 Task: Create a due date automation trigger when advanced on, on the tuesday after a card is due add content with a name not starting with resume at 11:00 AM.
Action: Mouse moved to (1114, 347)
Screenshot: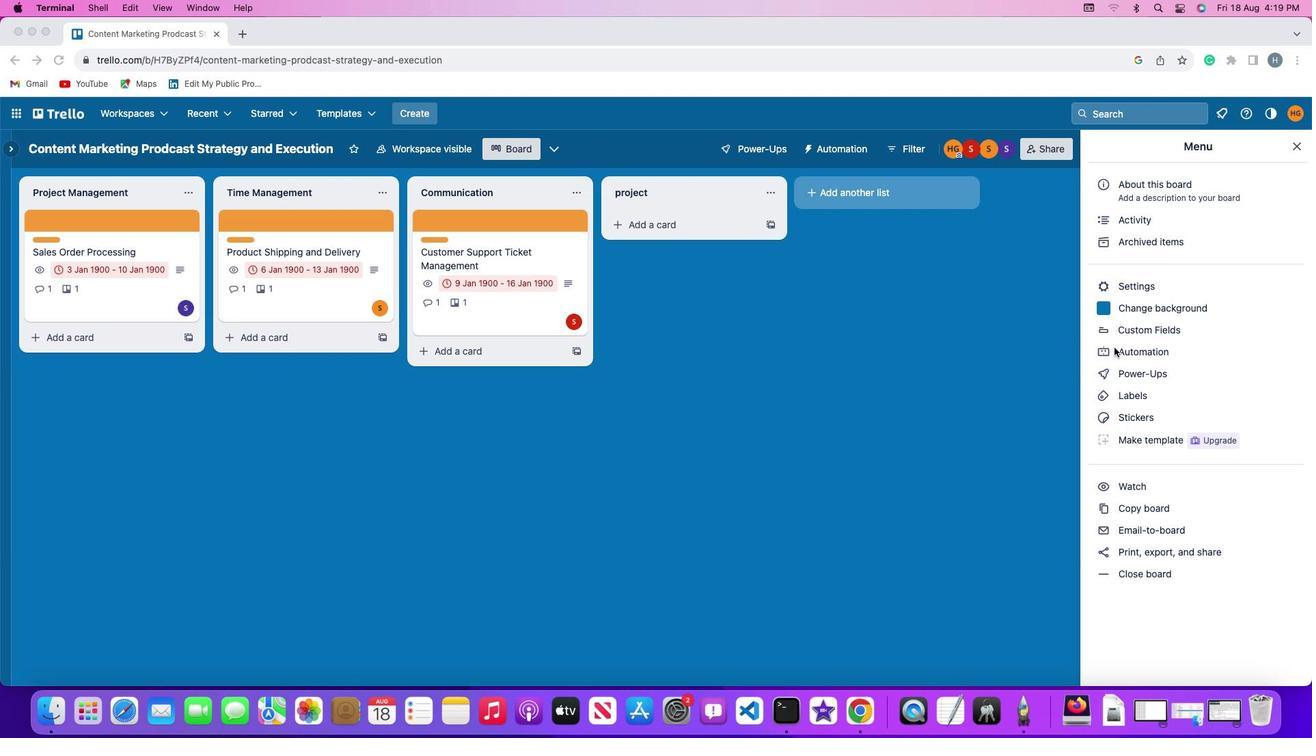 
Action: Mouse pressed left at (1114, 347)
Screenshot: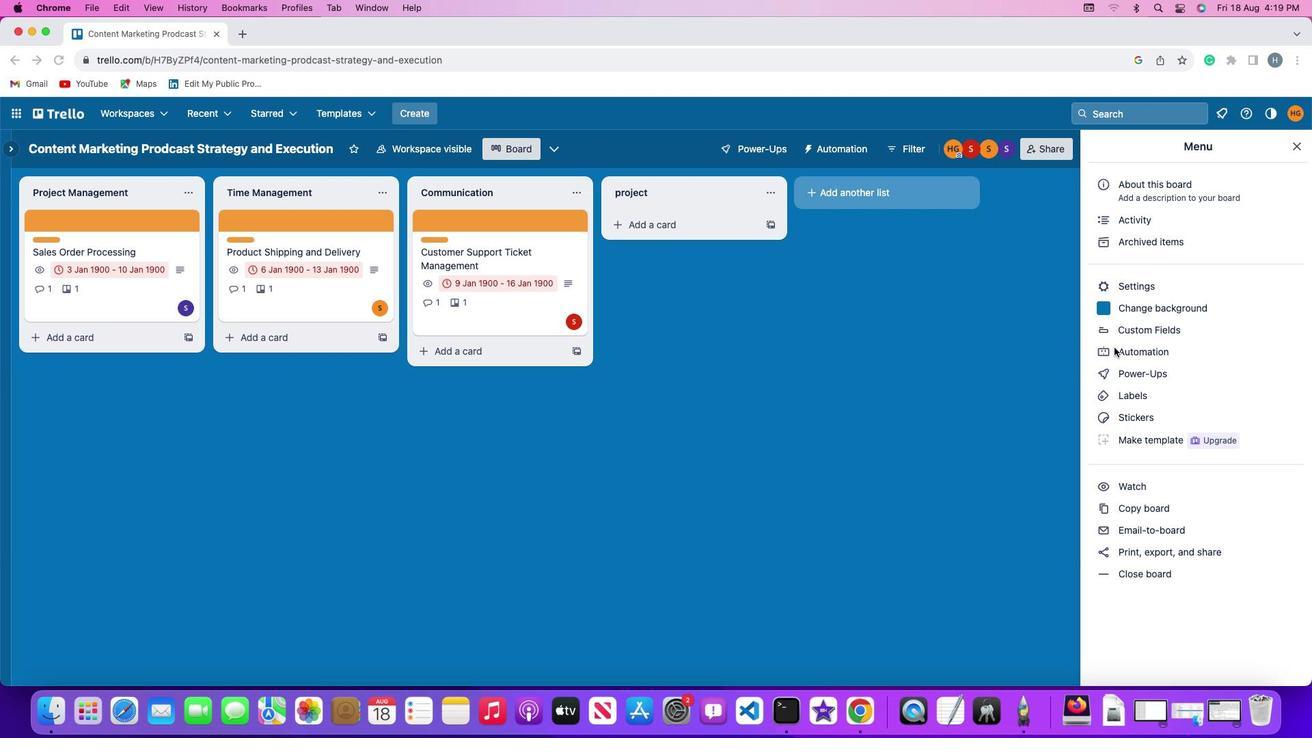 
Action: Mouse pressed left at (1114, 347)
Screenshot: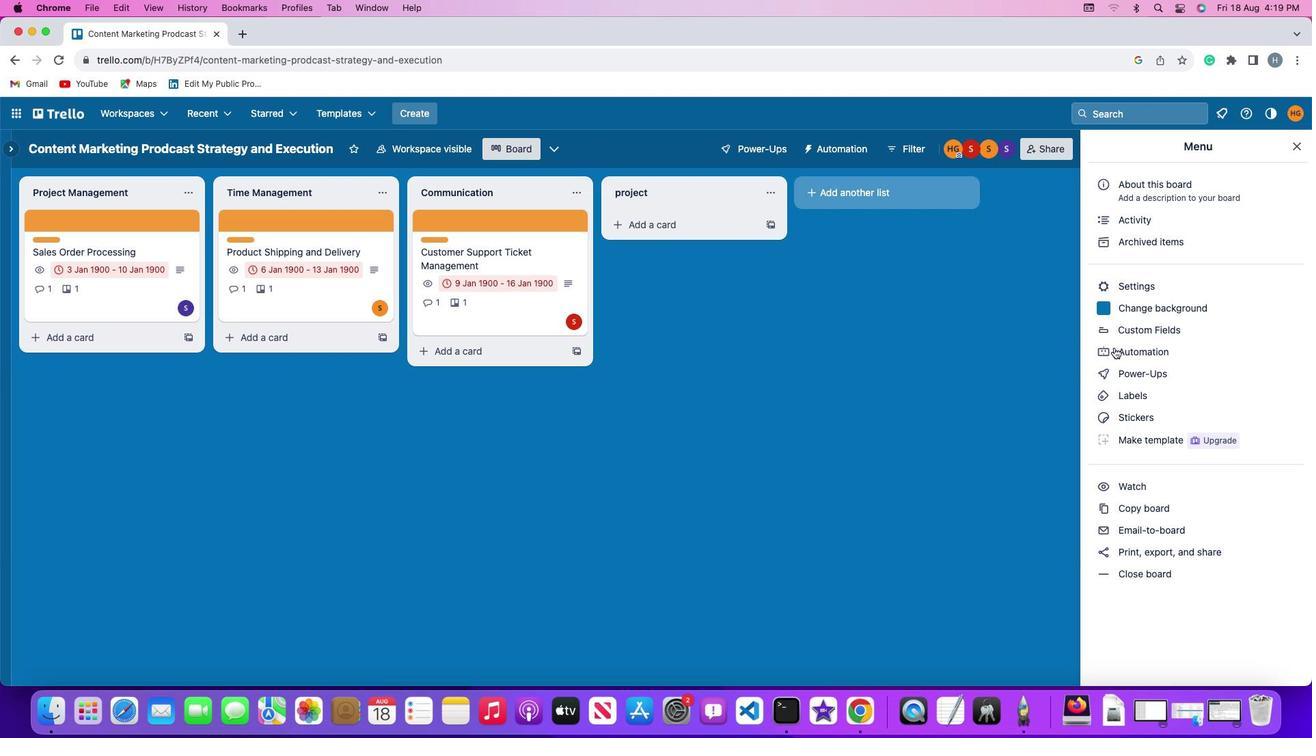 
Action: Mouse moved to (74, 315)
Screenshot: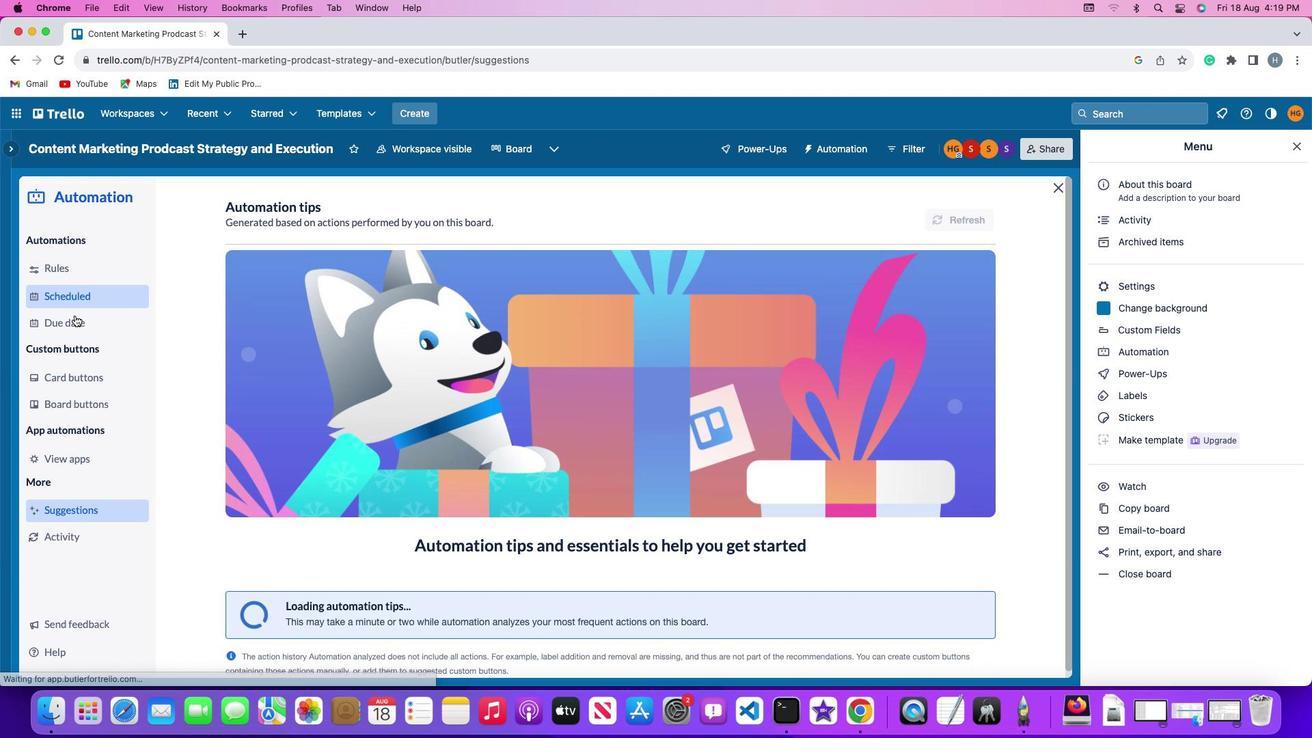 
Action: Mouse pressed left at (74, 315)
Screenshot: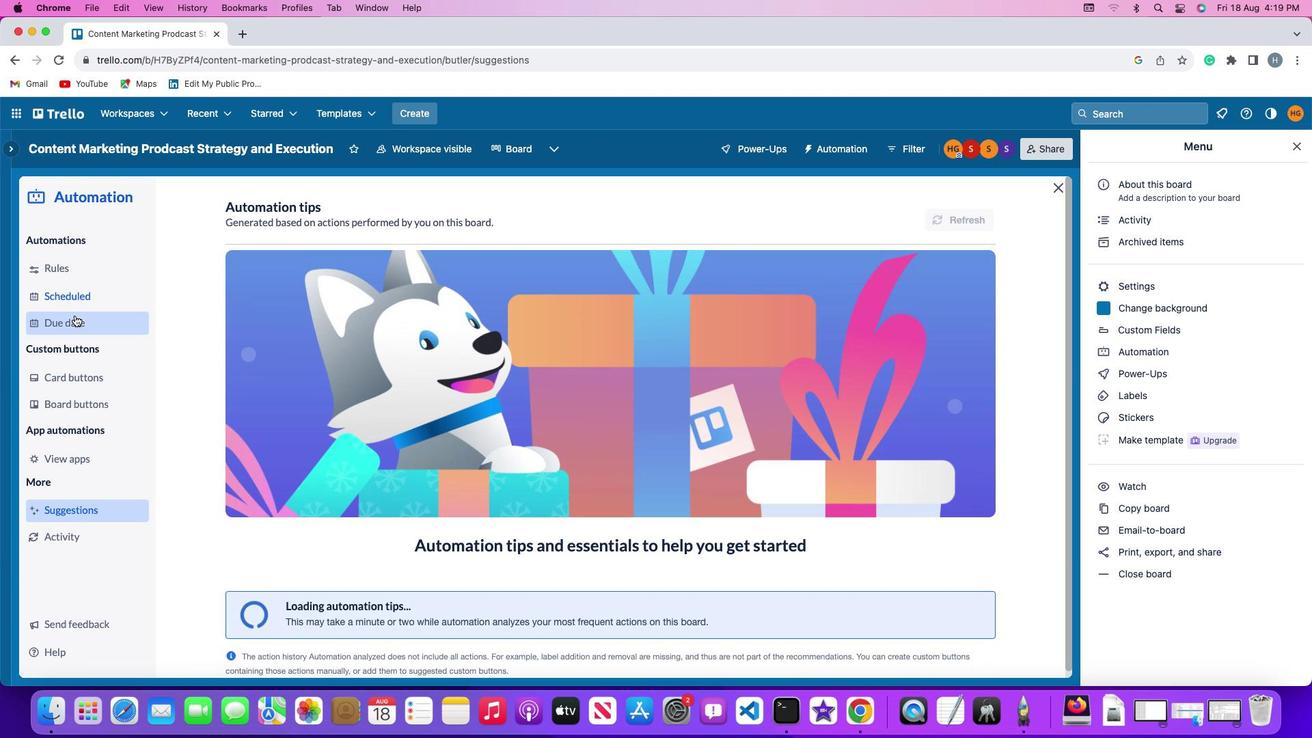 
Action: Mouse moved to (909, 206)
Screenshot: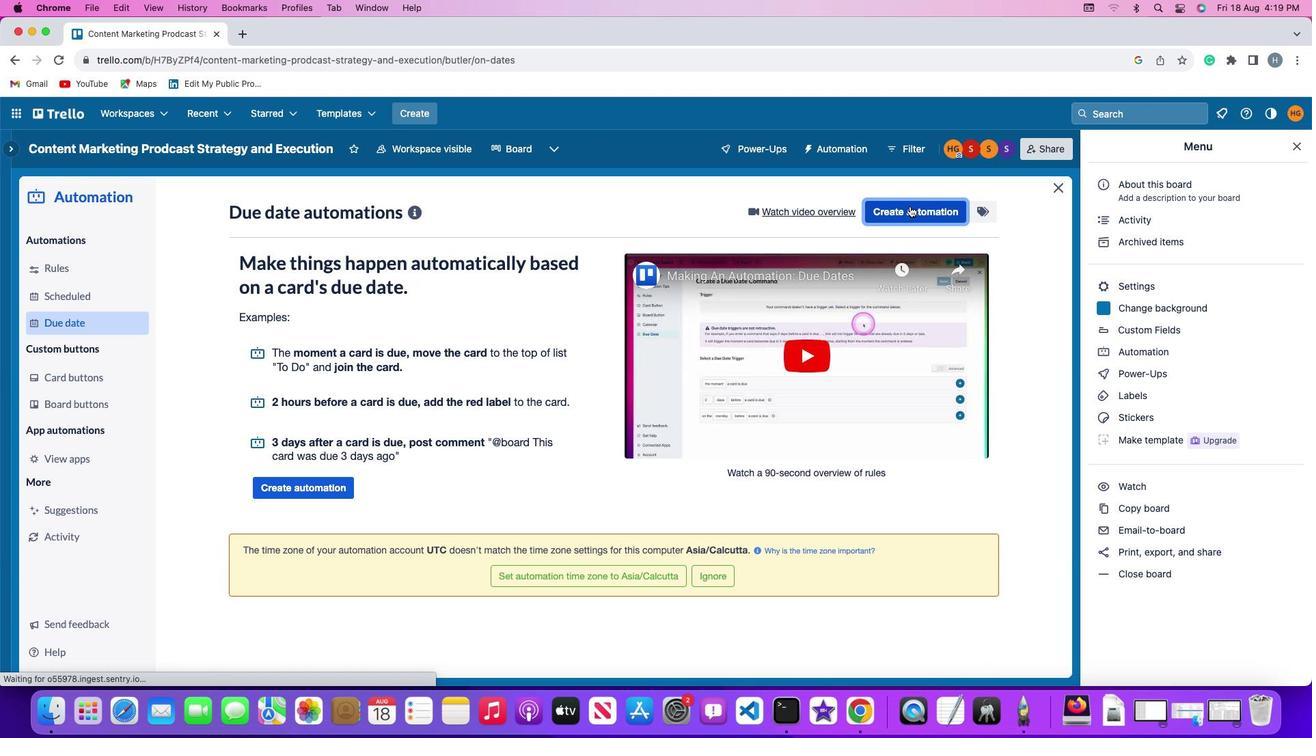 
Action: Mouse pressed left at (909, 206)
Screenshot: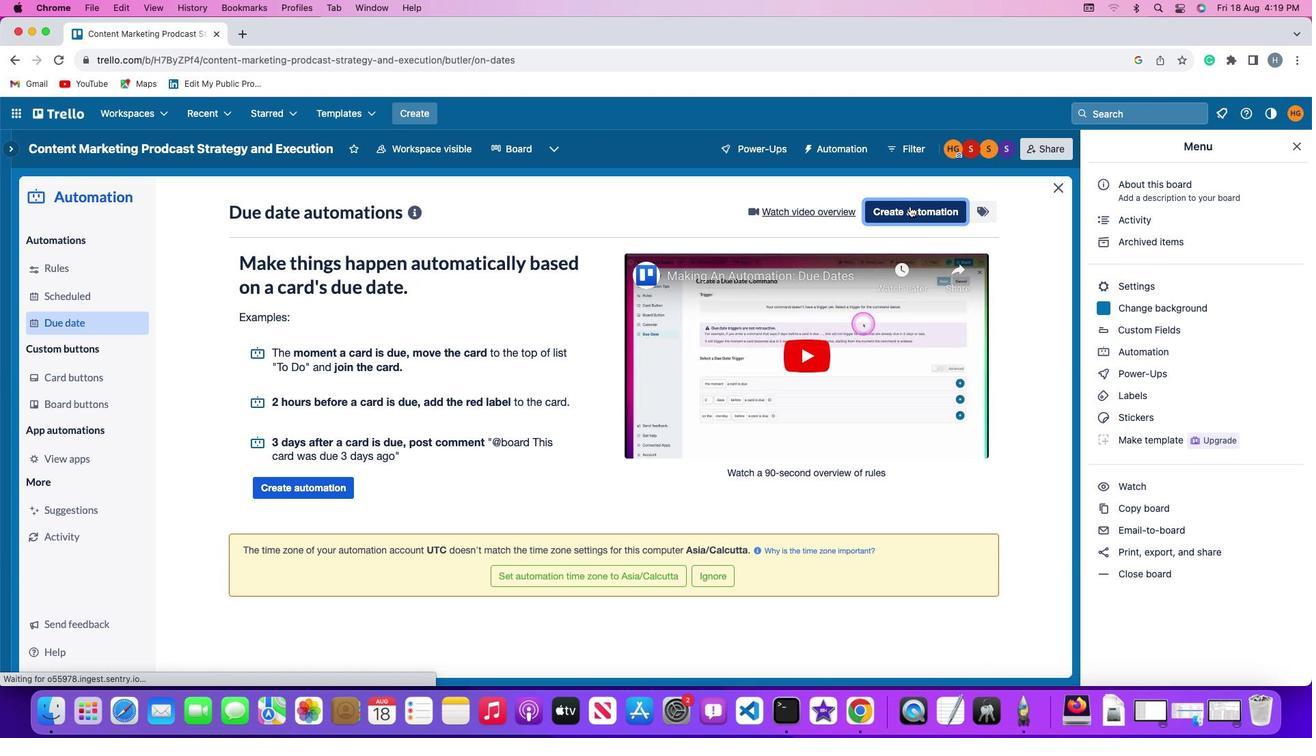 
Action: Mouse moved to (256, 345)
Screenshot: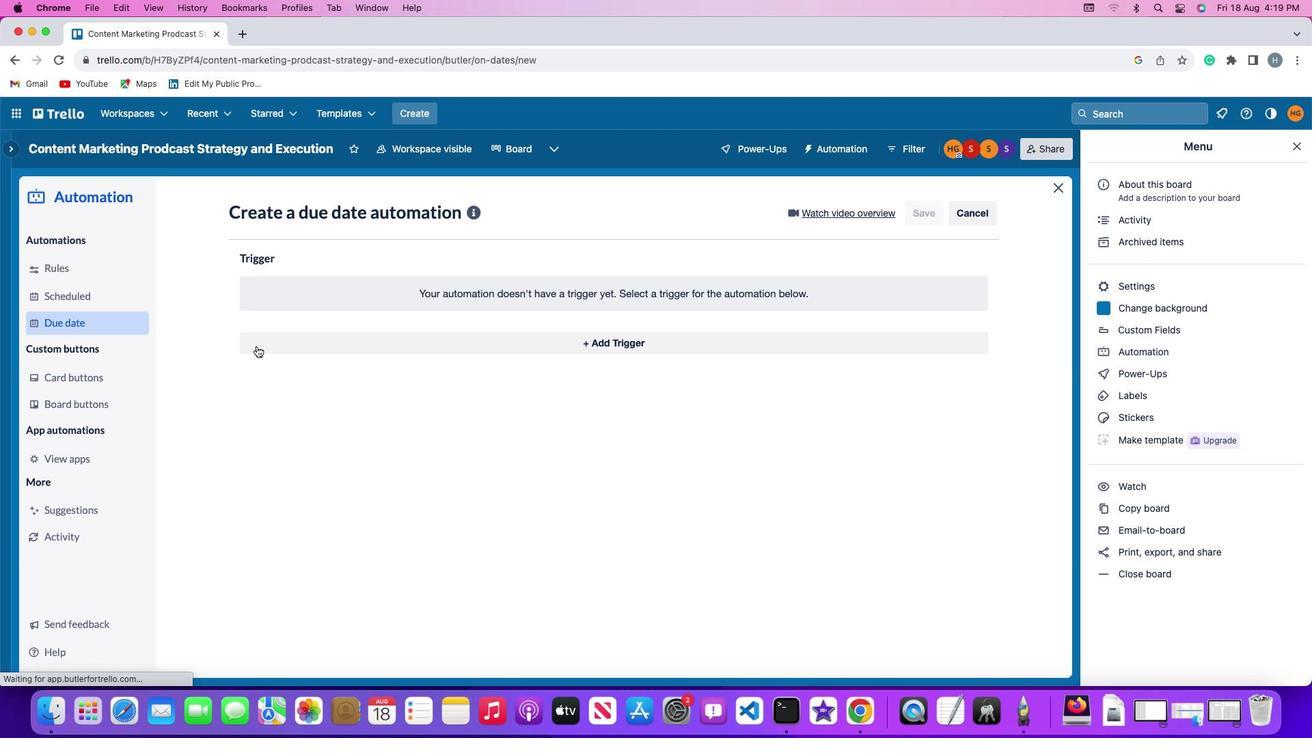 
Action: Mouse pressed left at (256, 345)
Screenshot: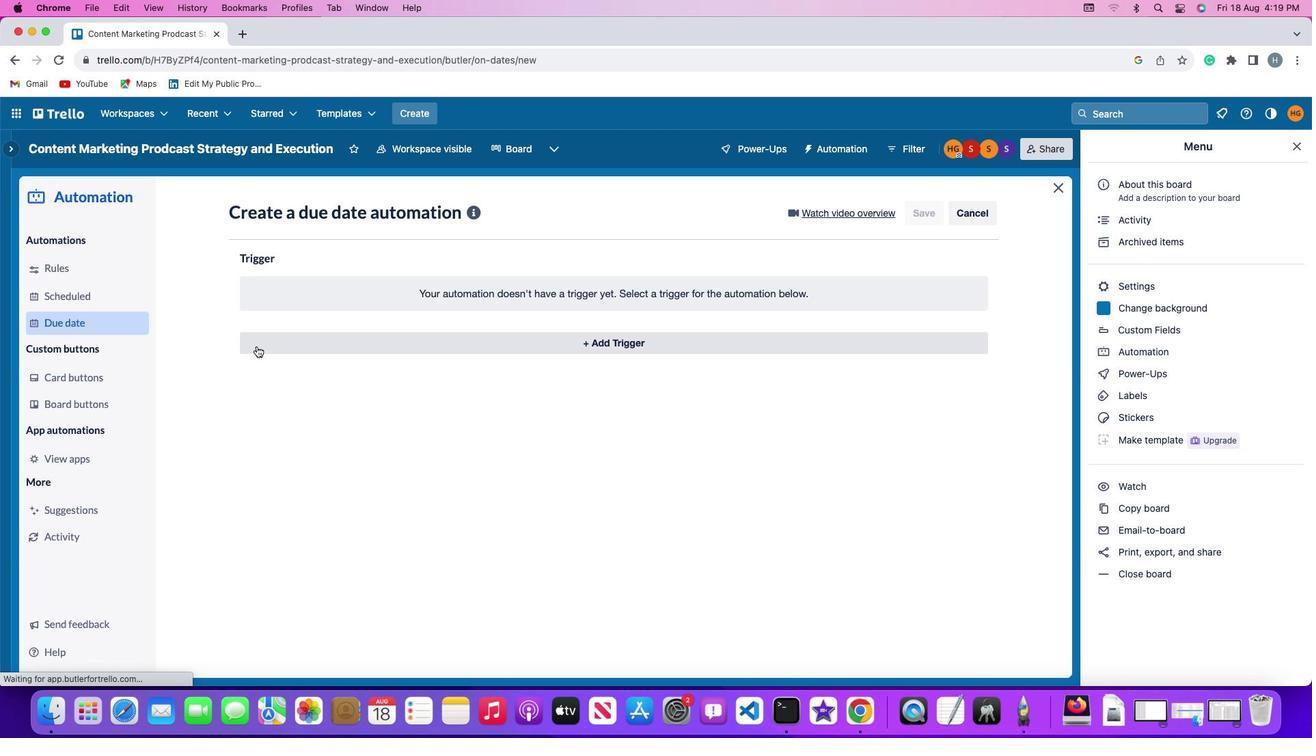
Action: Mouse moved to (311, 596)
Screenshot: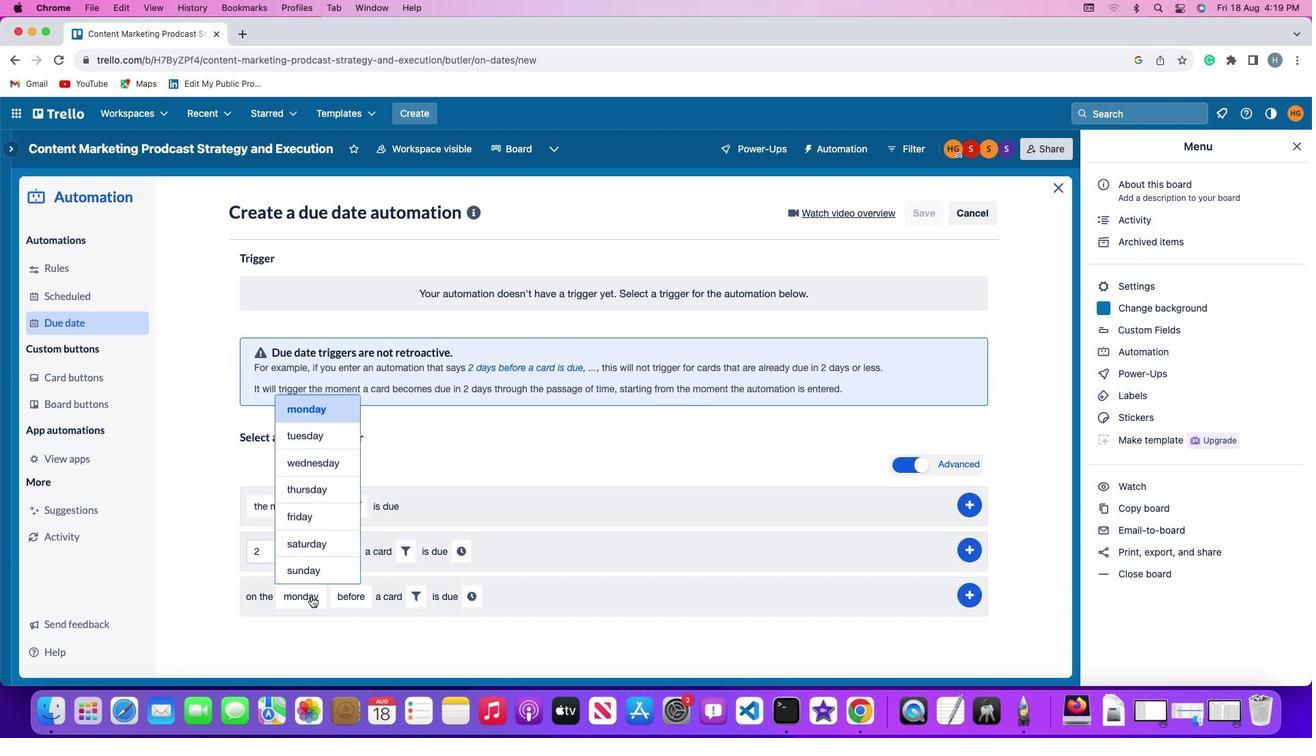 
Action: Mouse pressed left at (311, 596)
Screenshot: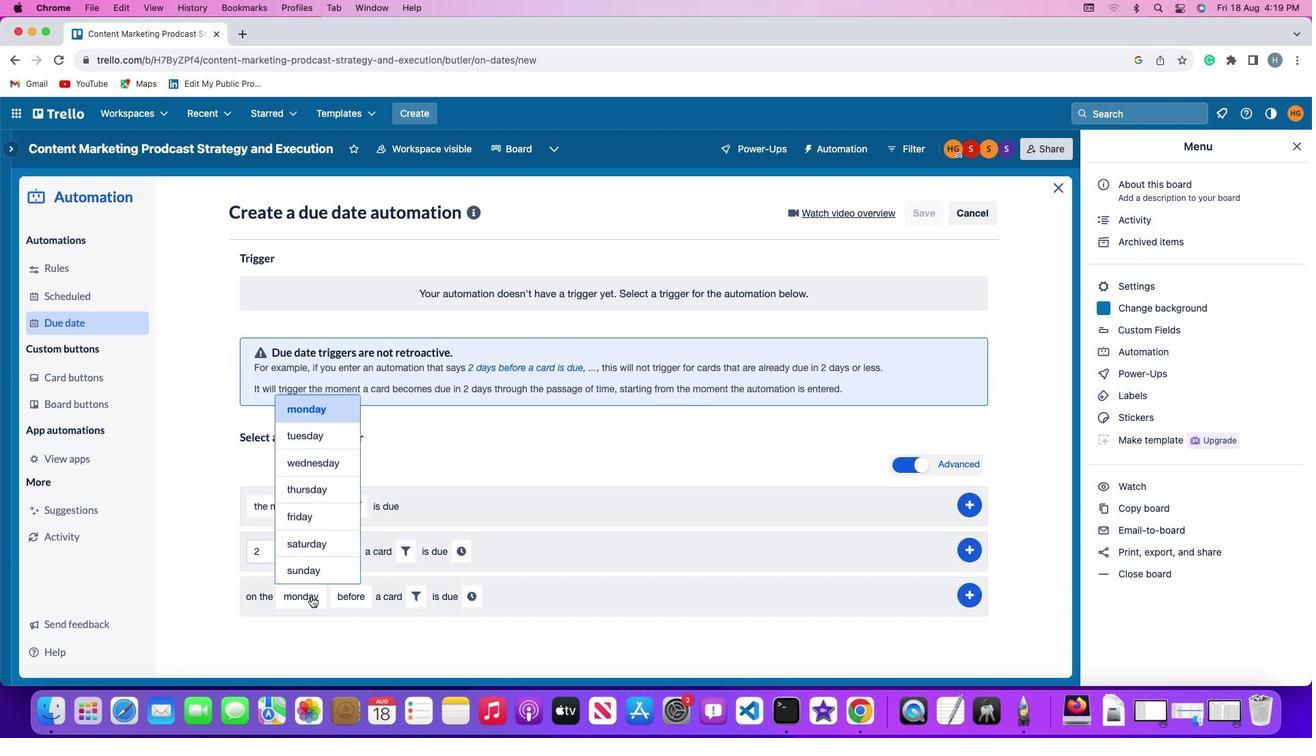 
Action: Mouse moved to (320, 434)
Screenshot: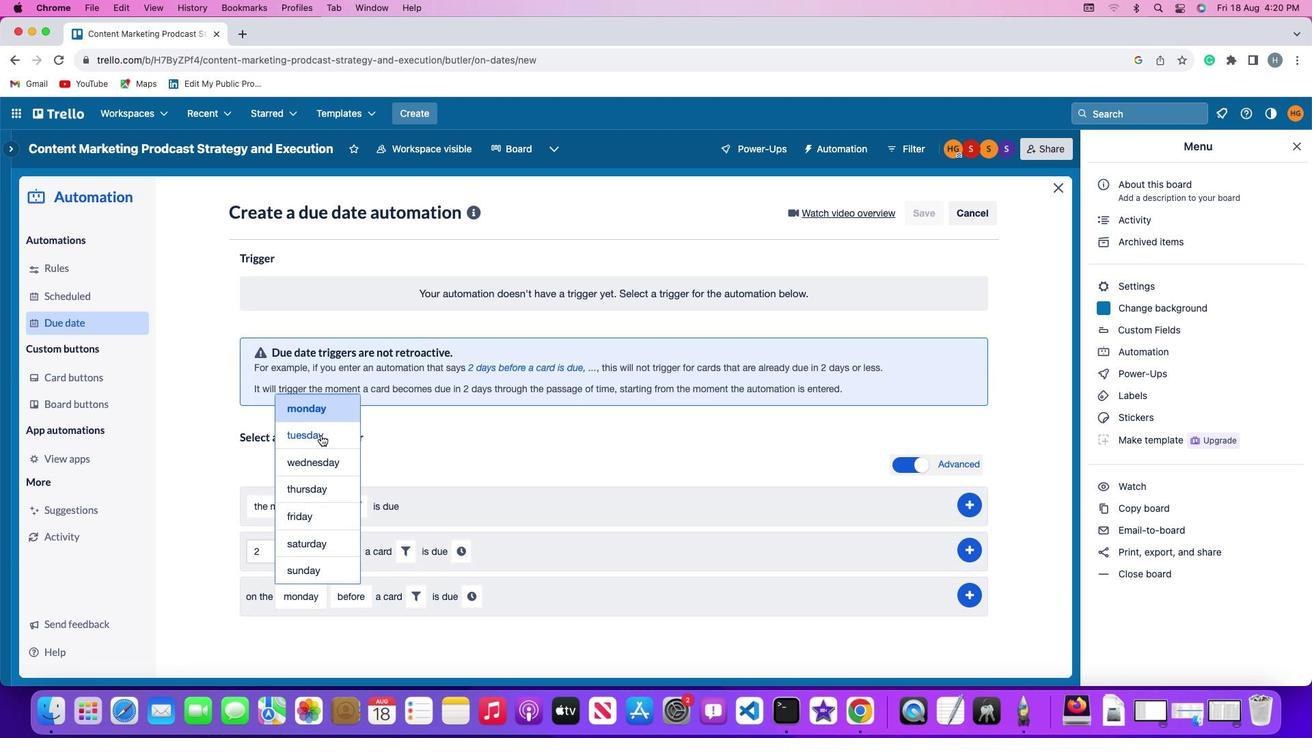 
Action: Mouse pressed left at (320, 434)
Screenshot: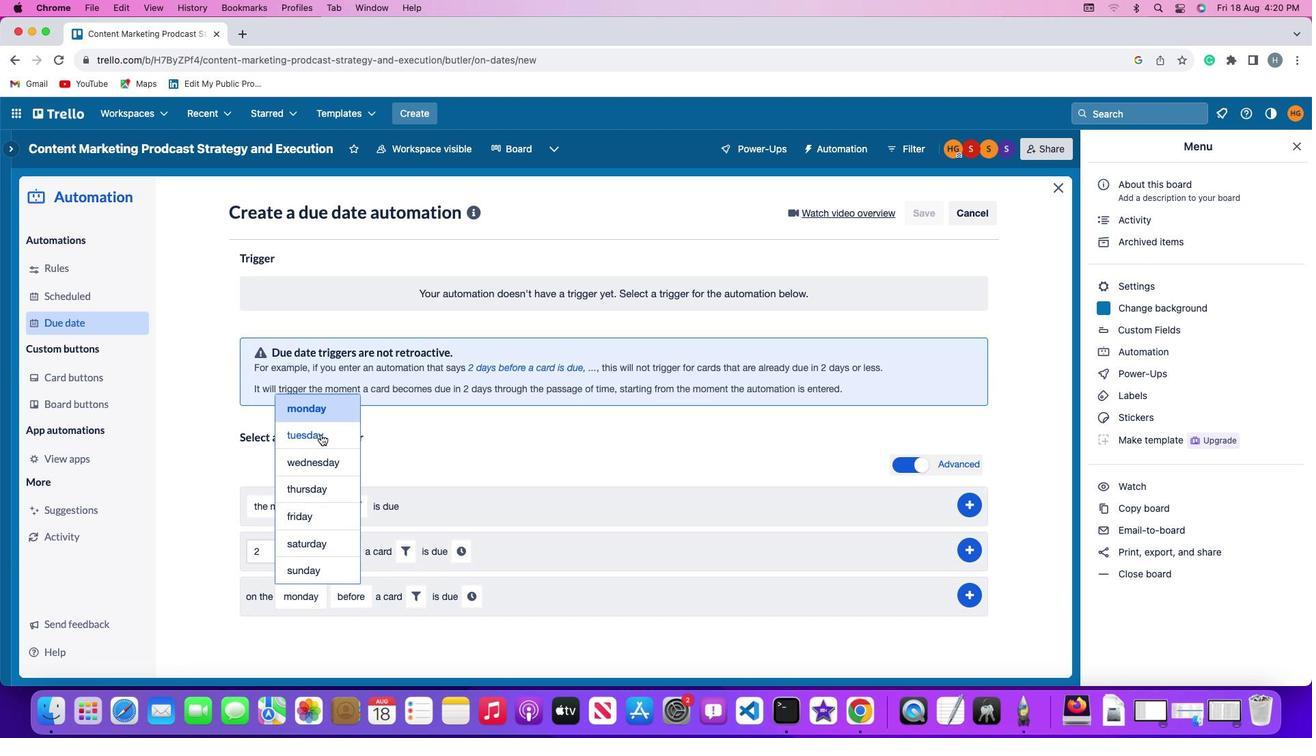 
Action: Mouse moved to (348, 592)
Screenshot: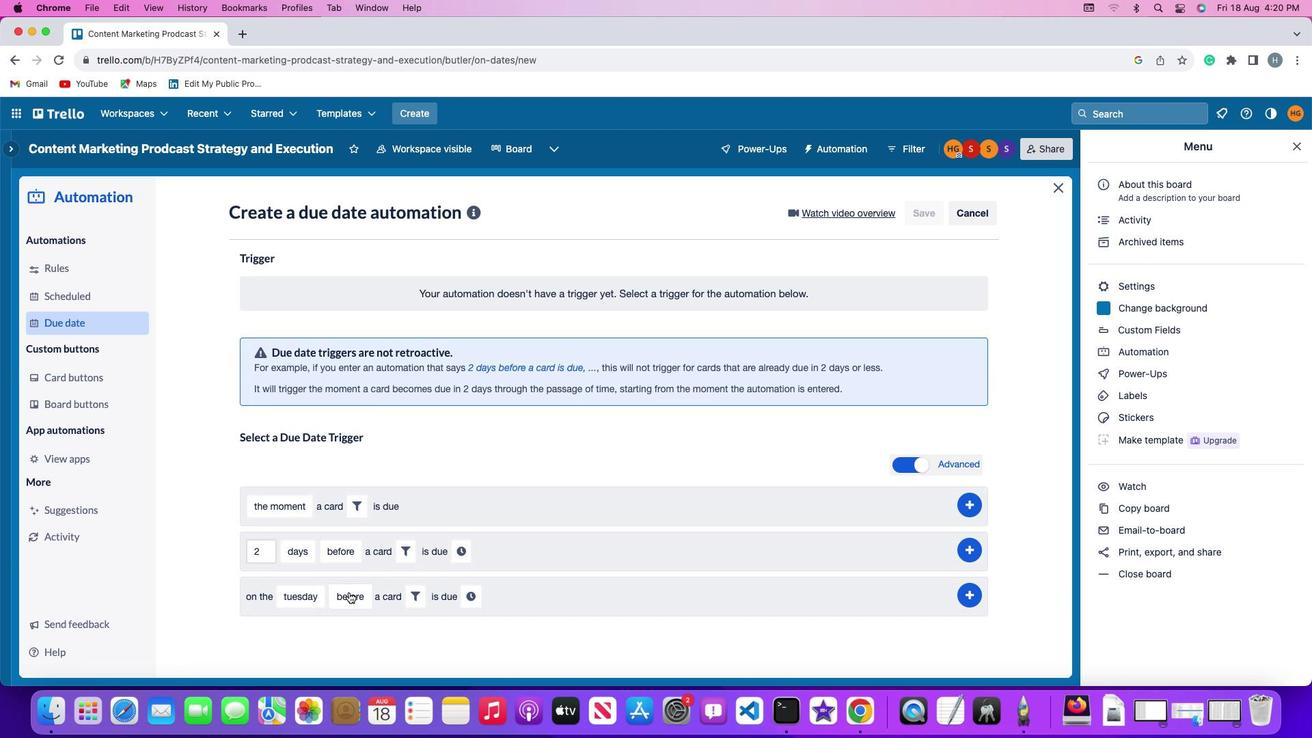 
Action: Mouse pressed left at (348, 592)
Screenshot: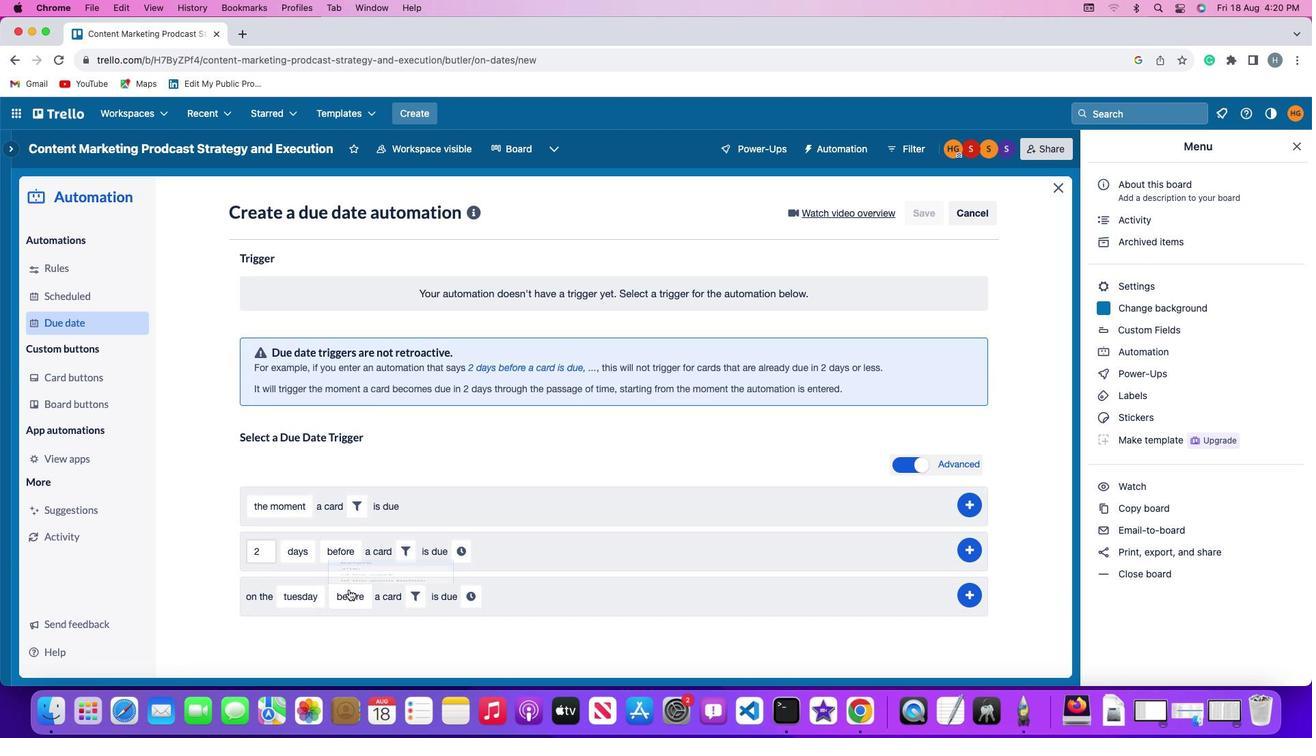 
Action: Mouse moved to (369, 509)
Screenshot: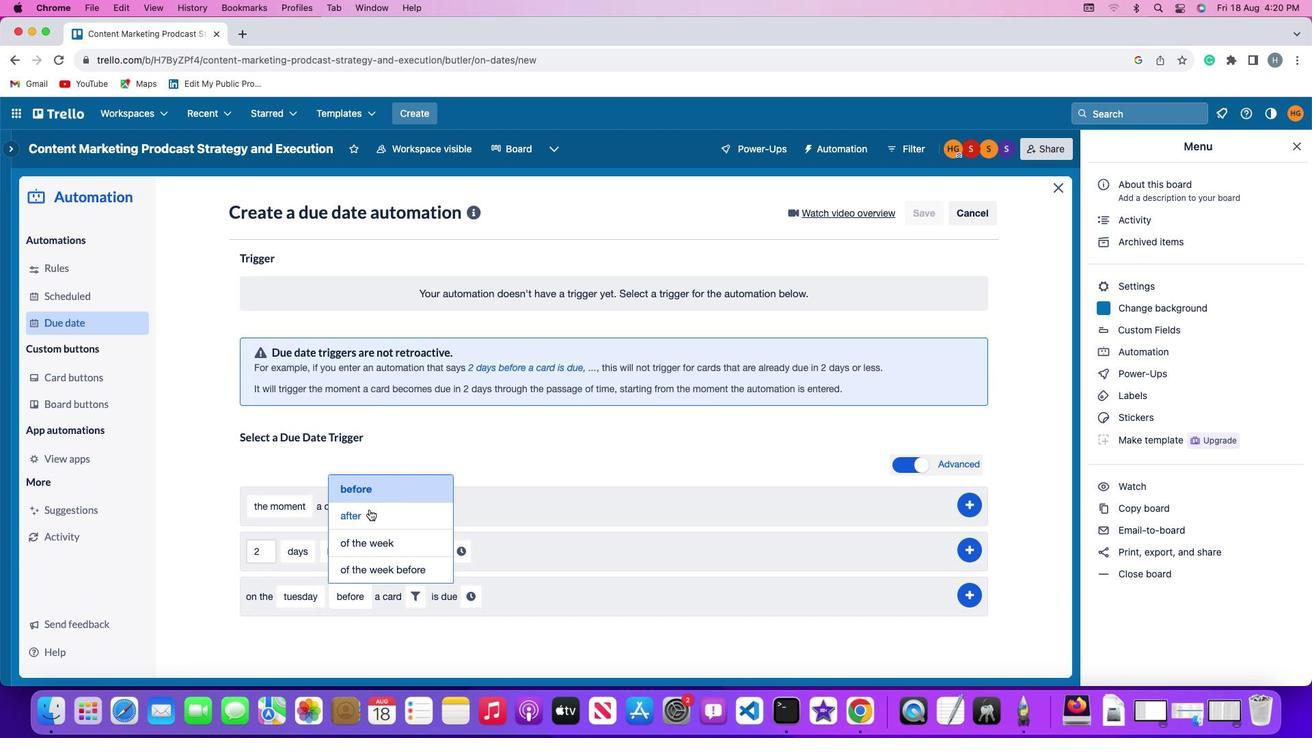 
Action: Mouse pressed left at (369, 509)
Screenshot: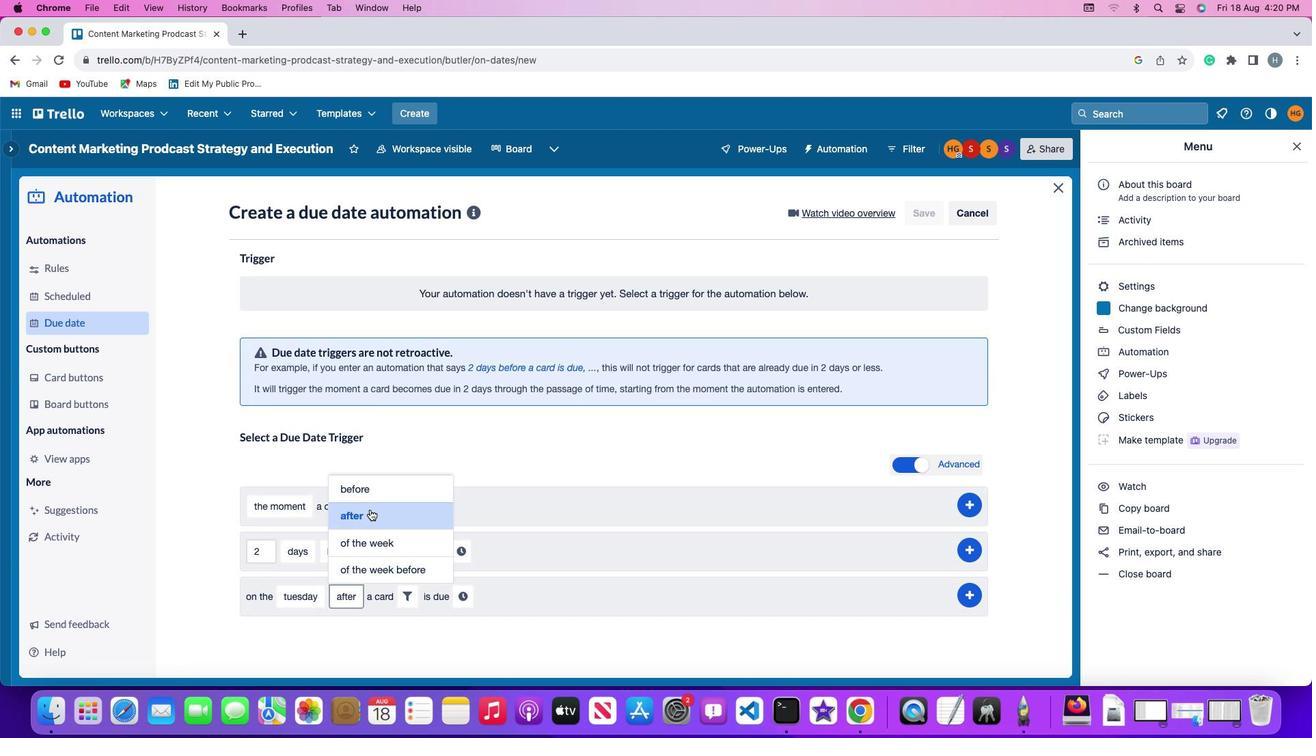 
Action: Mouse moved to (406, 587)
Screenshot: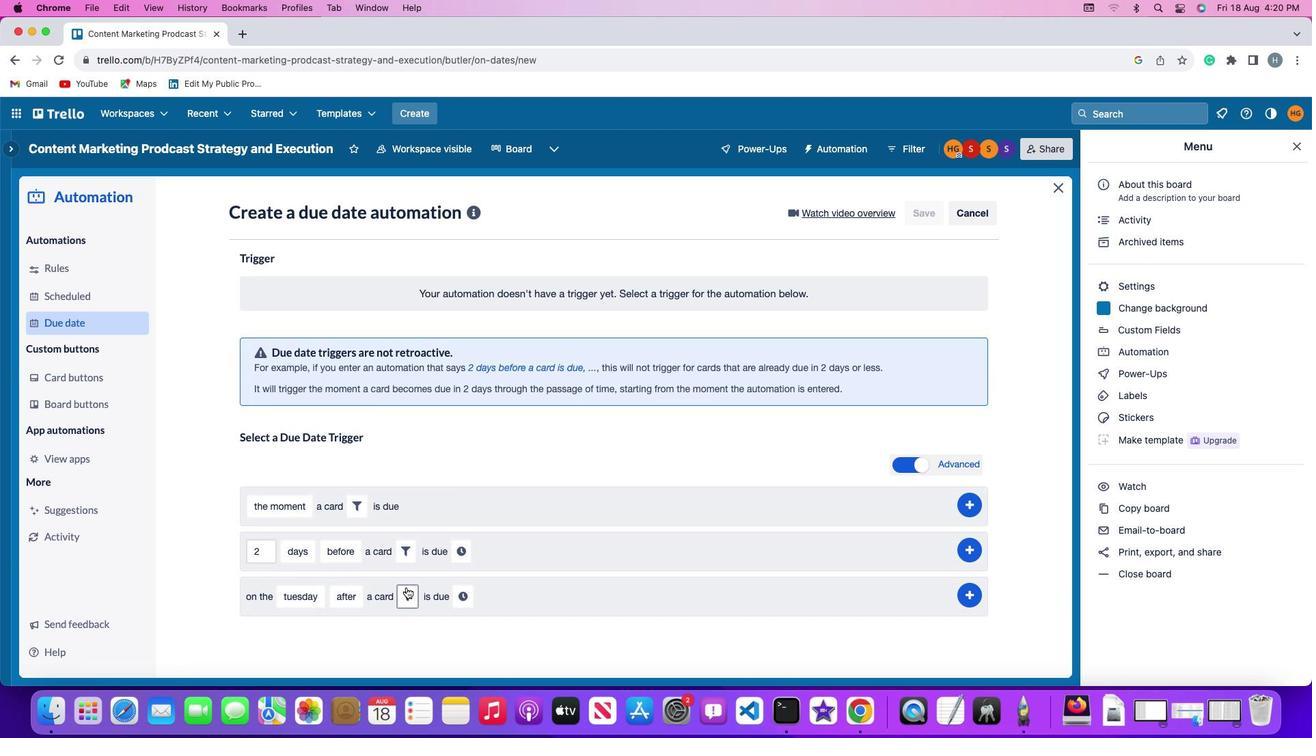 
Action: Mouse pressed left at (406, 587)
Screenshot: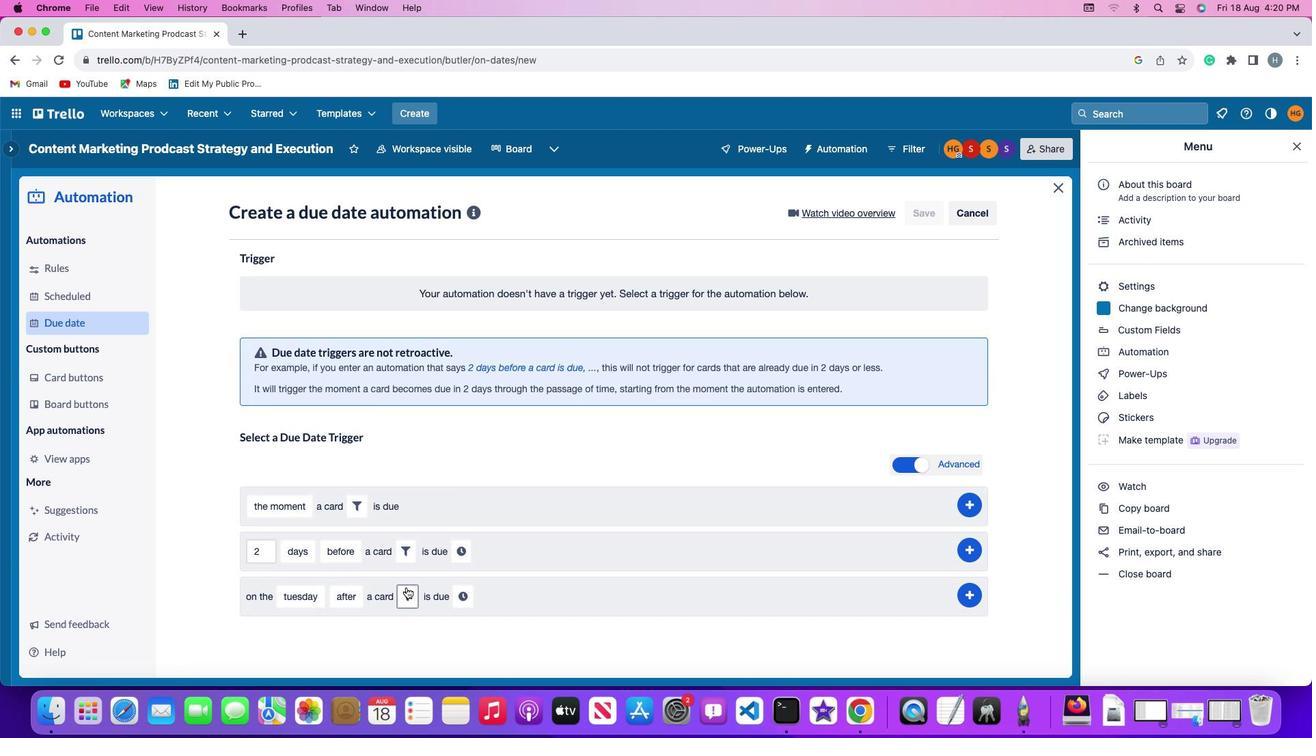 
Action: Mouse moved to (570, 641)
Screenshot: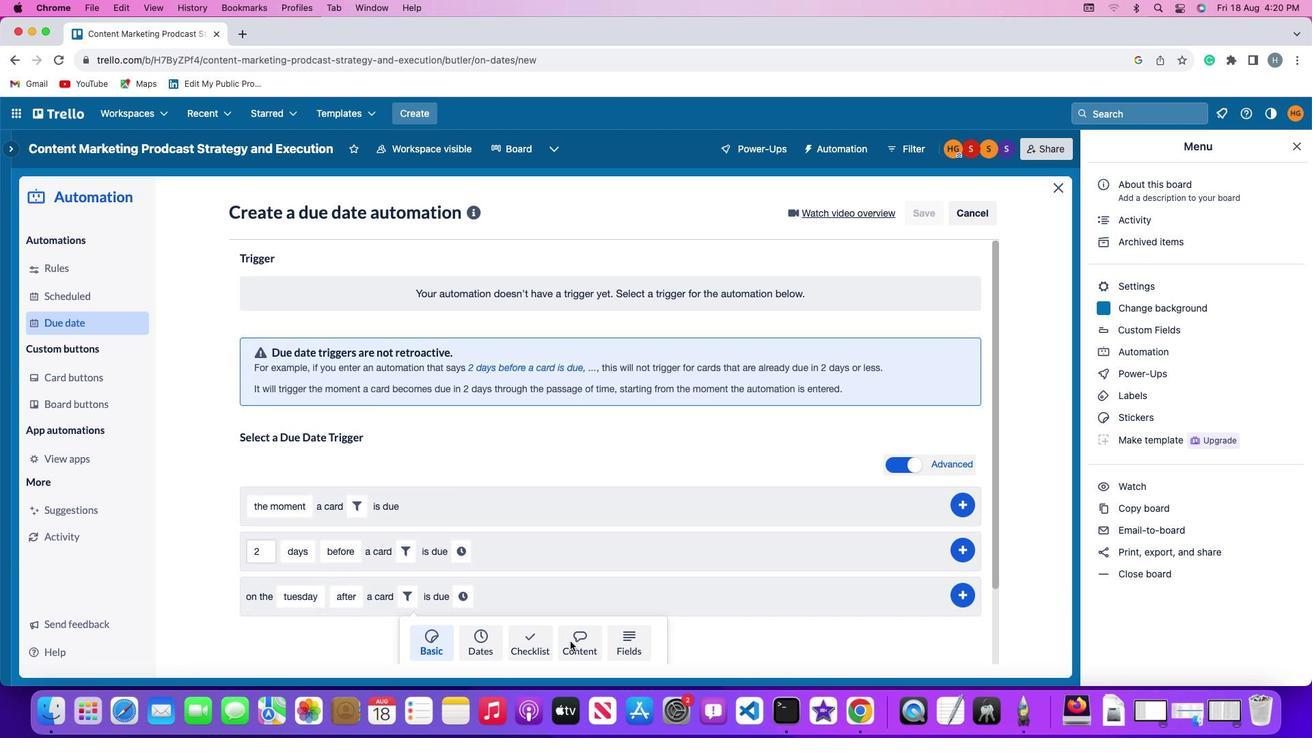 
Action: Mouse pressed left at (570, 641)
Screenshot: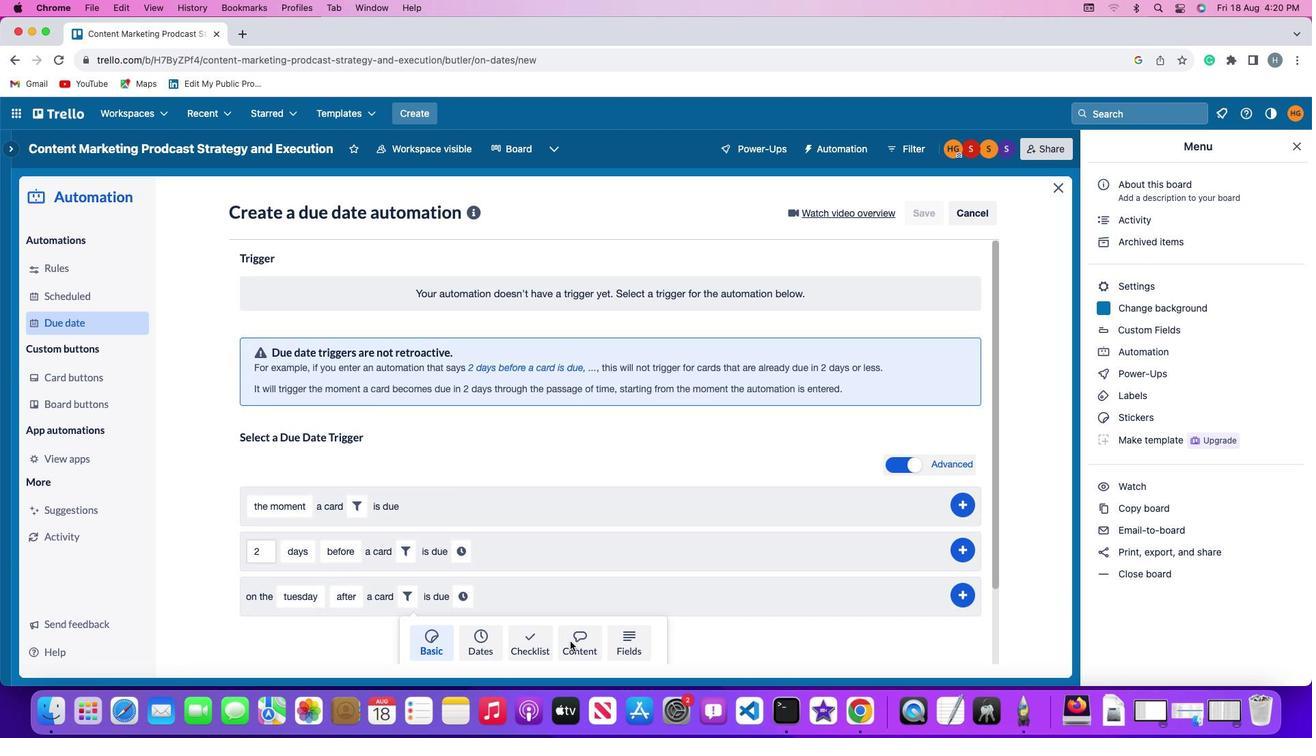 
Action: Mouse moved to (343, 640)
Screenshot: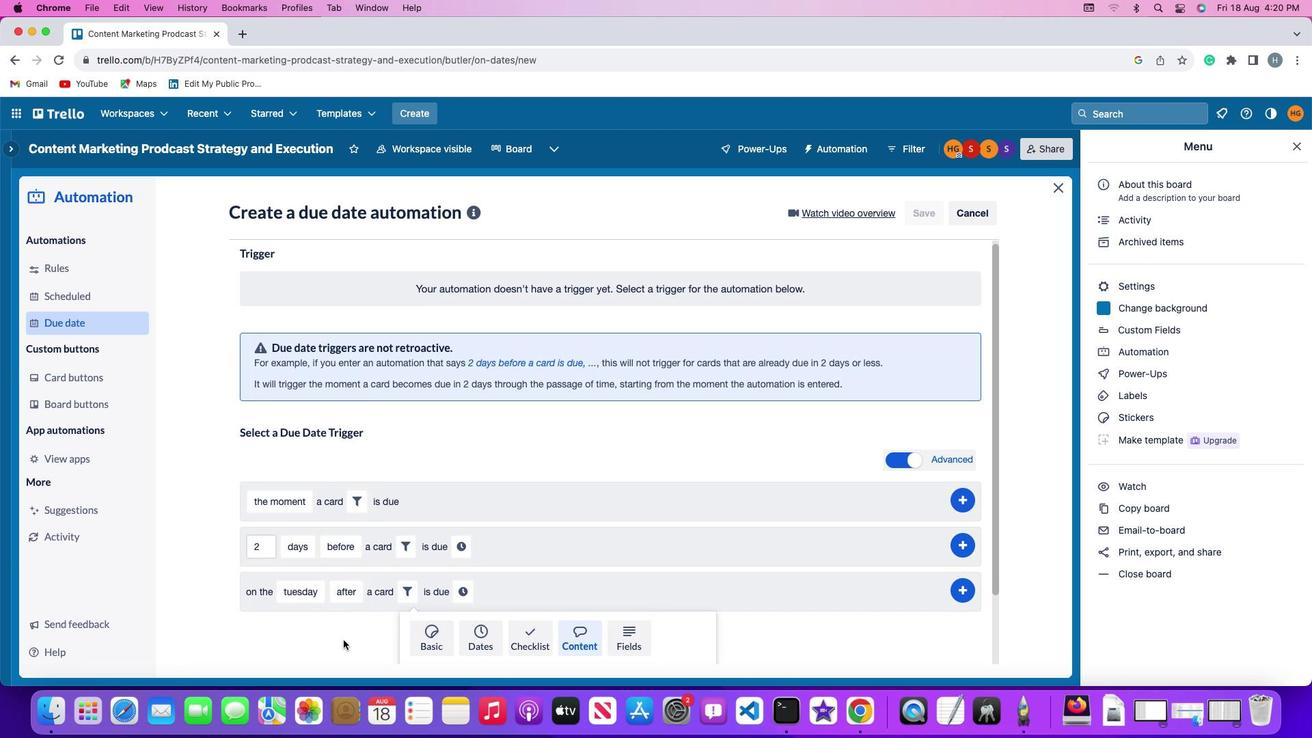
Action: Mouse scrolled (343, 640) with delta (0, 0)
Screenshot: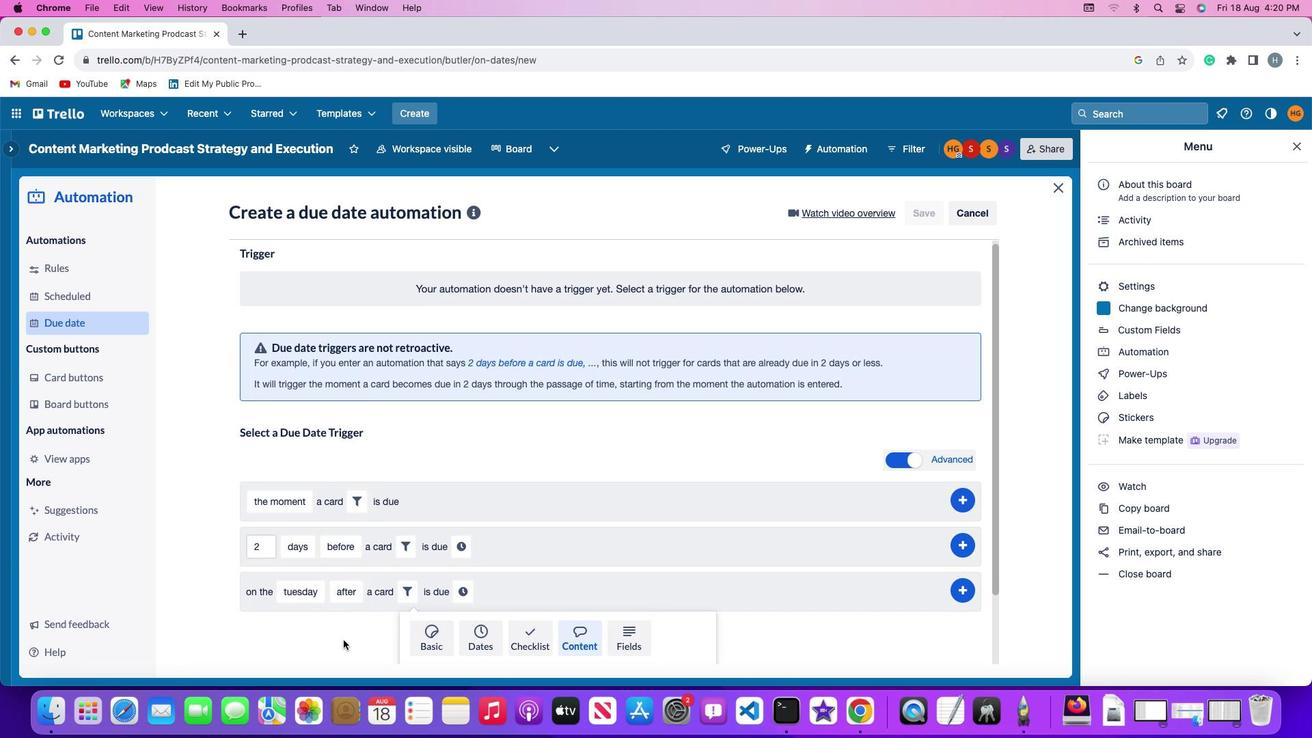 
Action: Mouse moved to (343, 640)
Screenshot: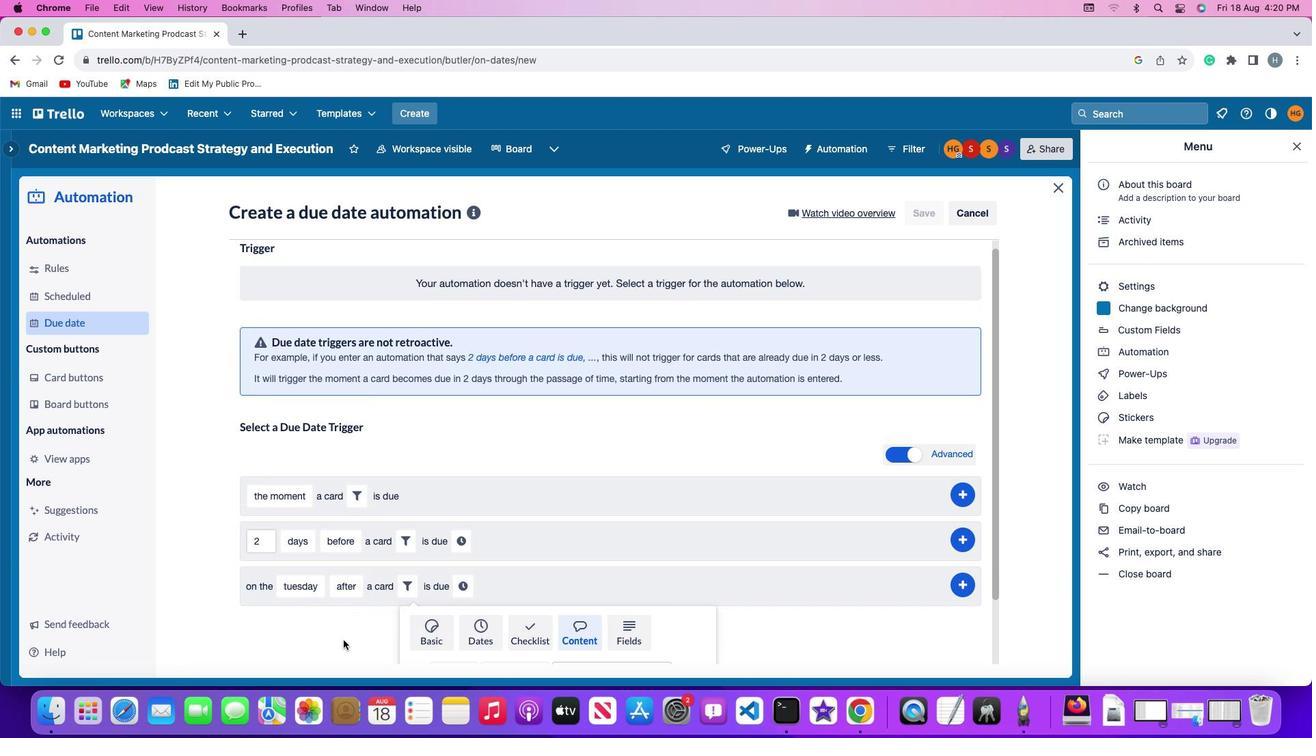 
Action: Mouse scrolled (343, 640) with delta (0, 0)
Screenshot: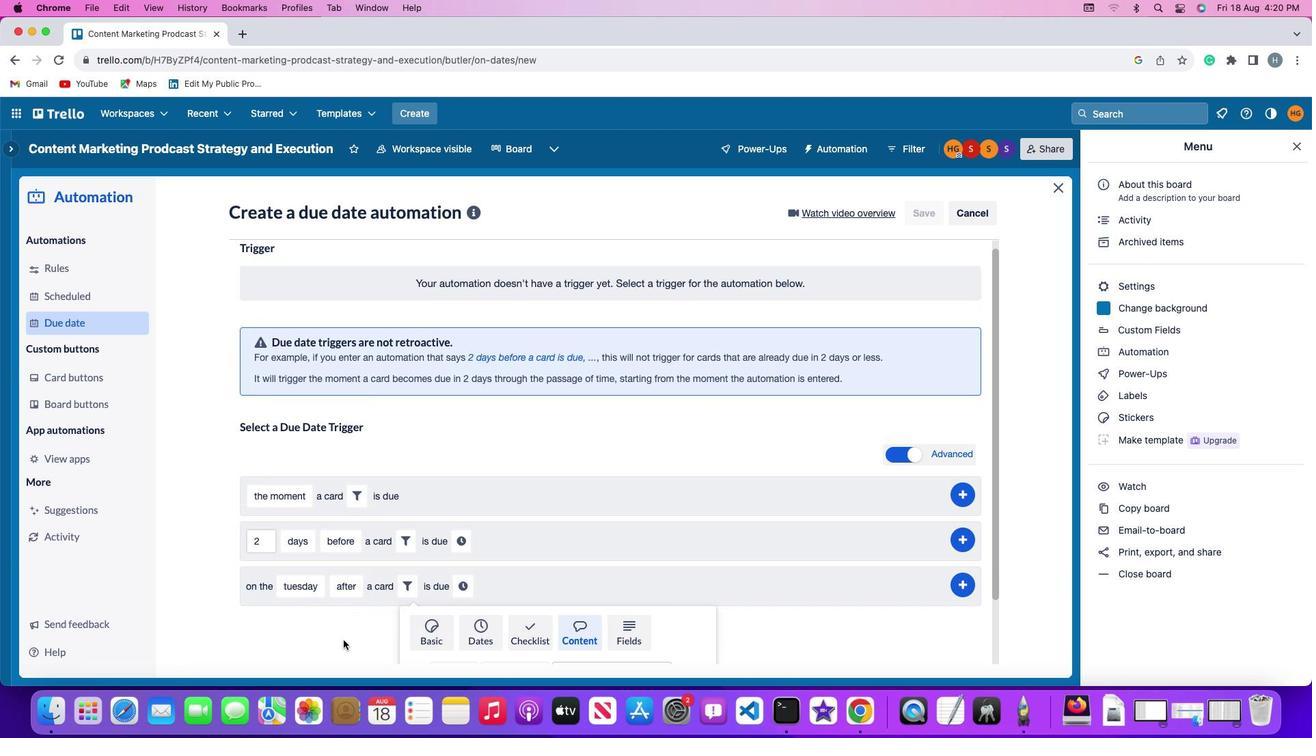 
Action: Mouse moved to (343, 640)
Screenshot: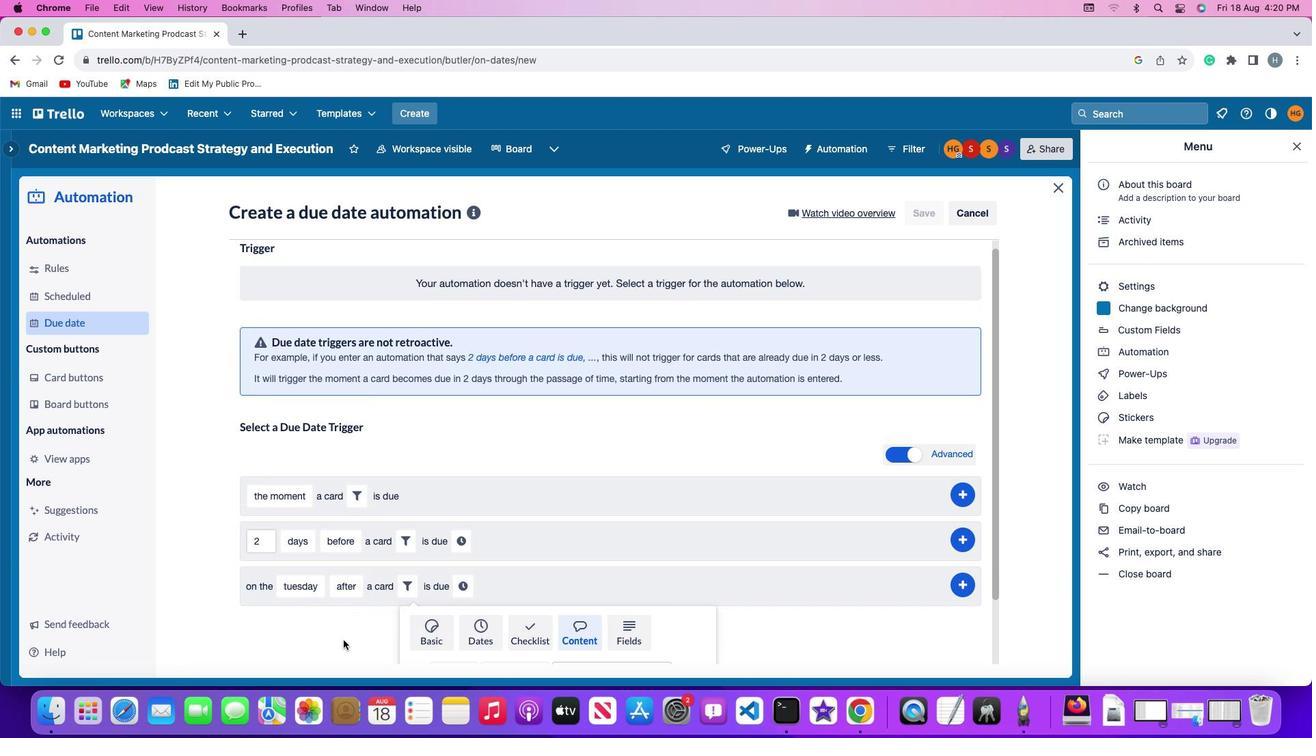 
Action: Mouse scrolled (343, 640) with delta (0, -2)
Screenshot: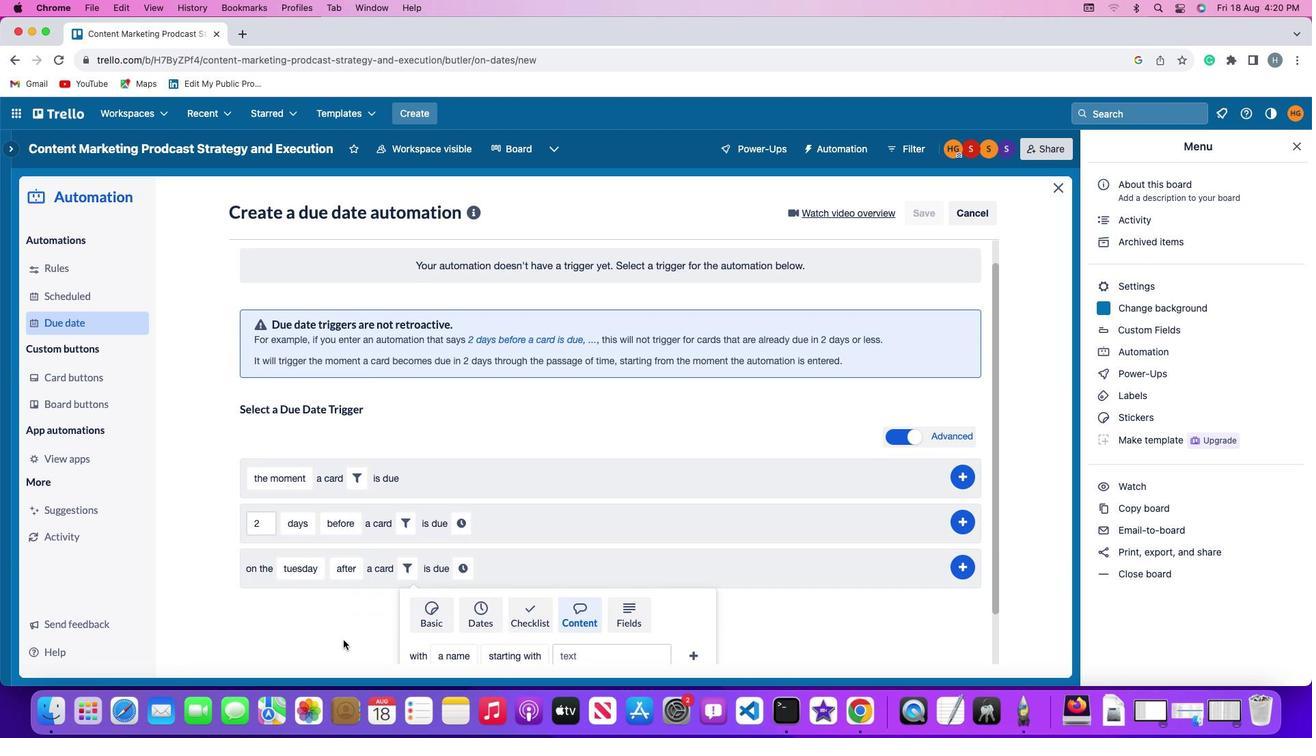 
Action: Mouse scrolled (343, 640) with delta (0, -3)
Screenshot: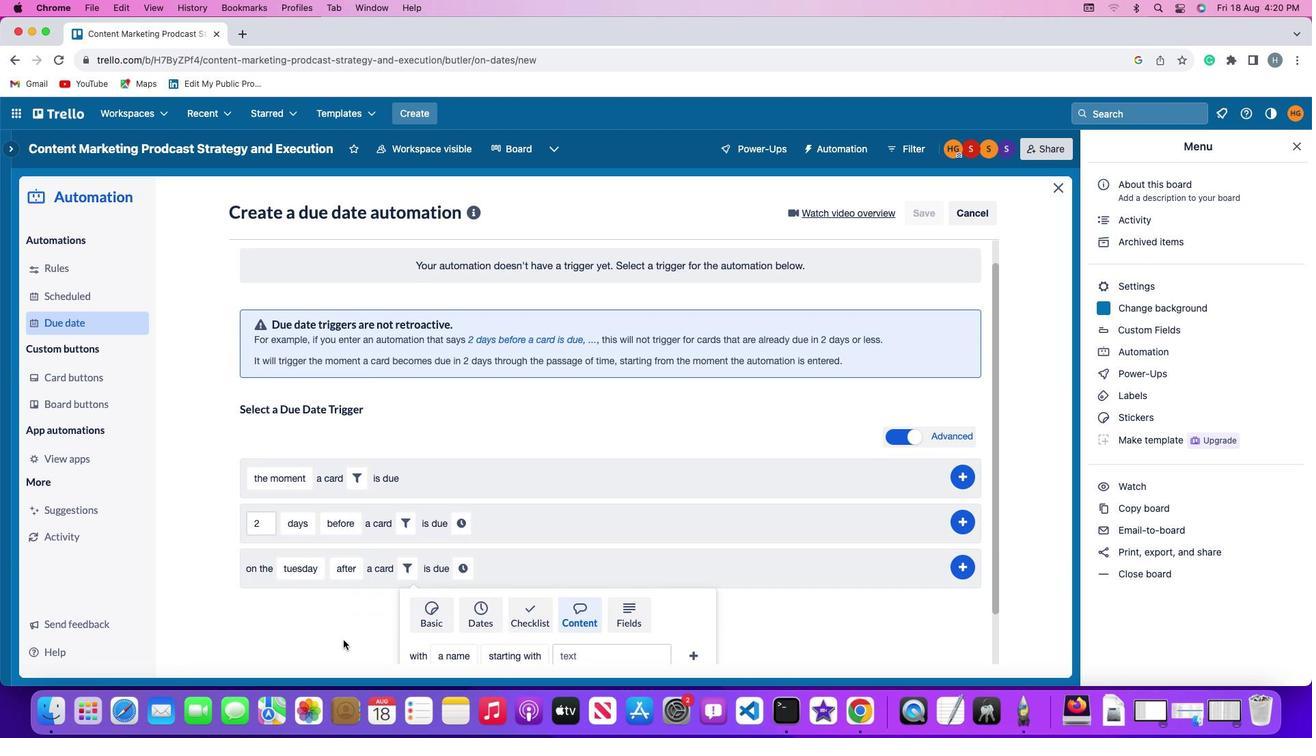 
Action: Mouse scrolled (343, 640) with delta (0, -4)
Screenshot: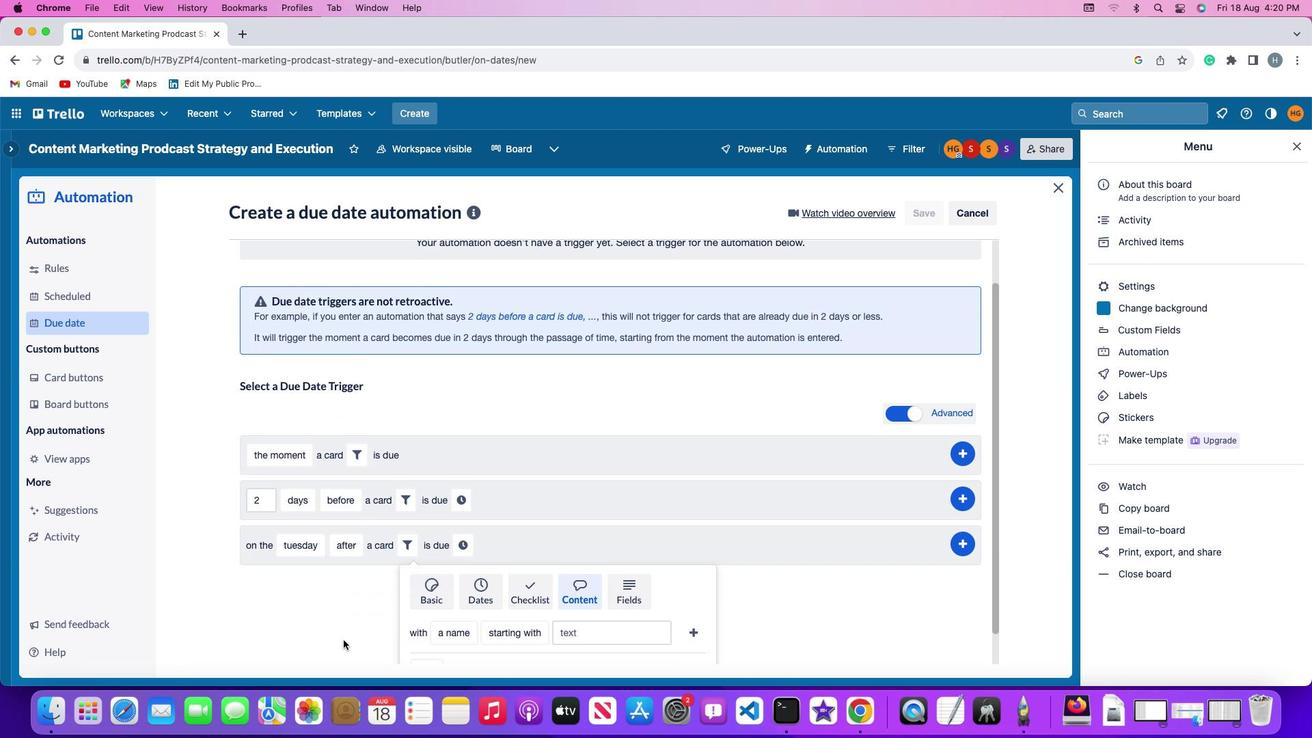 
Action: Mouse moved to (449, 600)
Screenshot: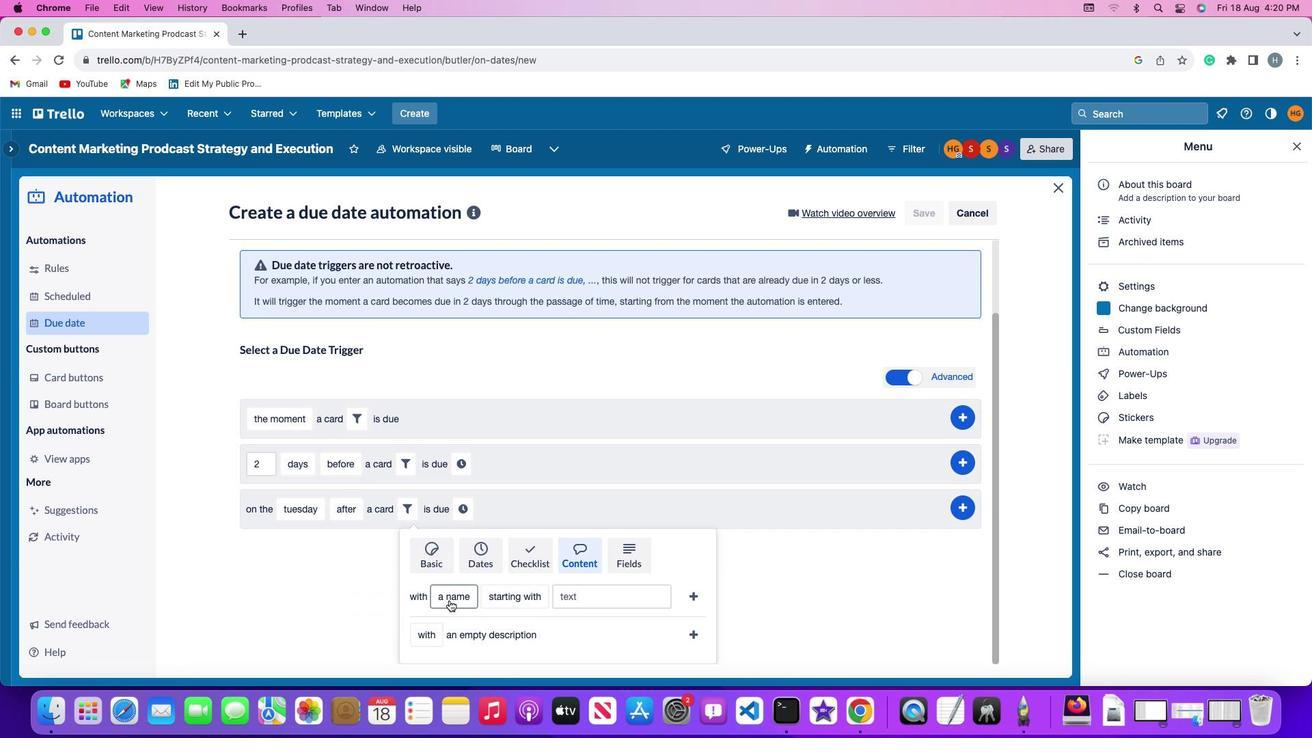 
Action: Mouse pressed left at (449, 600)
Screenshot: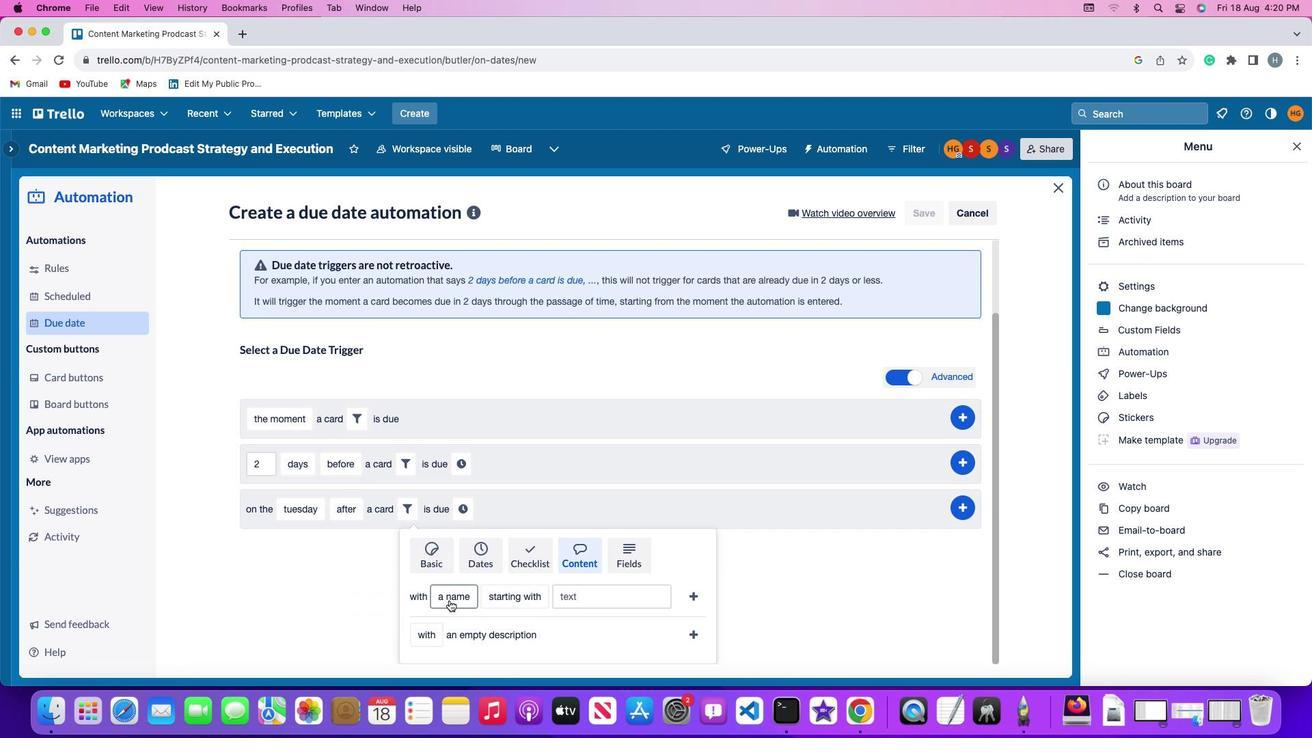 
Action: Mouse moved to (481, 518)
Screenshot: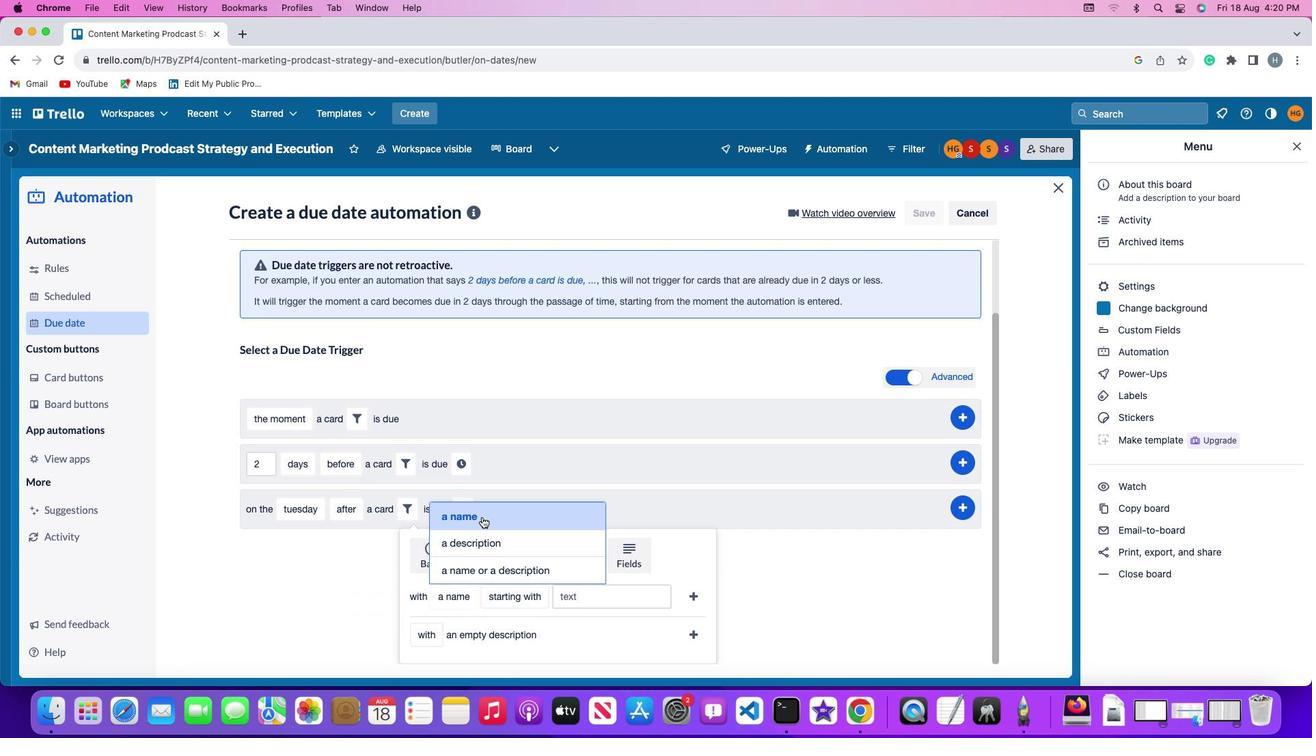 
Action: Mouse pressed left at (481, 518)
Screenshot: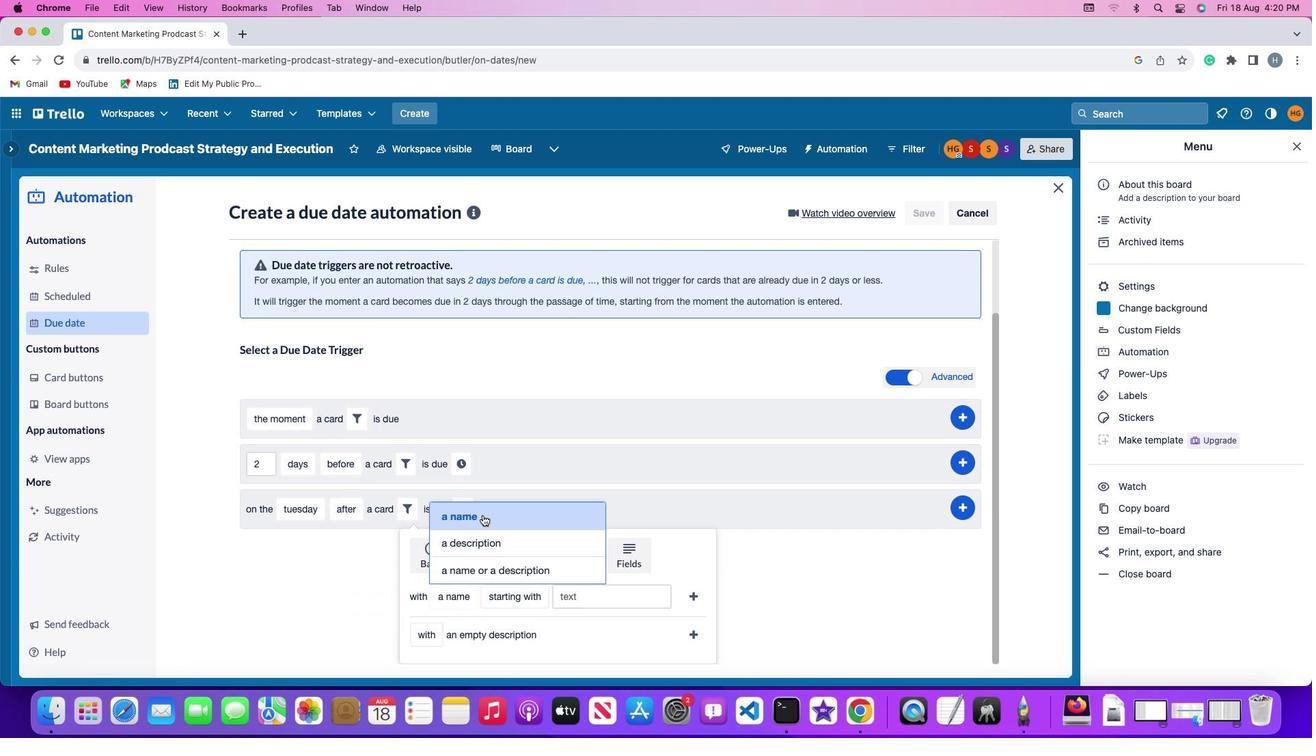 
Action: Mouse moved to (505, 604)
Screenshot: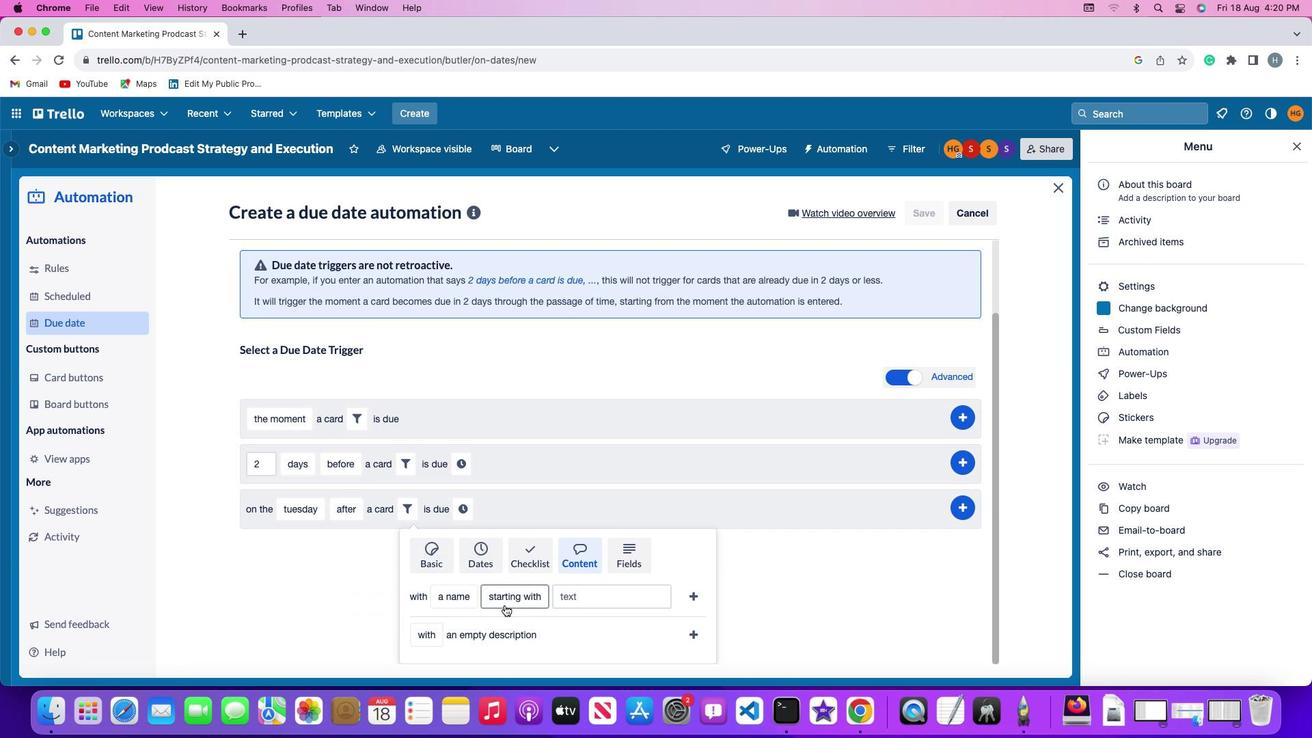 
Action: Mouse pressed left at (505, 604)
Screenshot: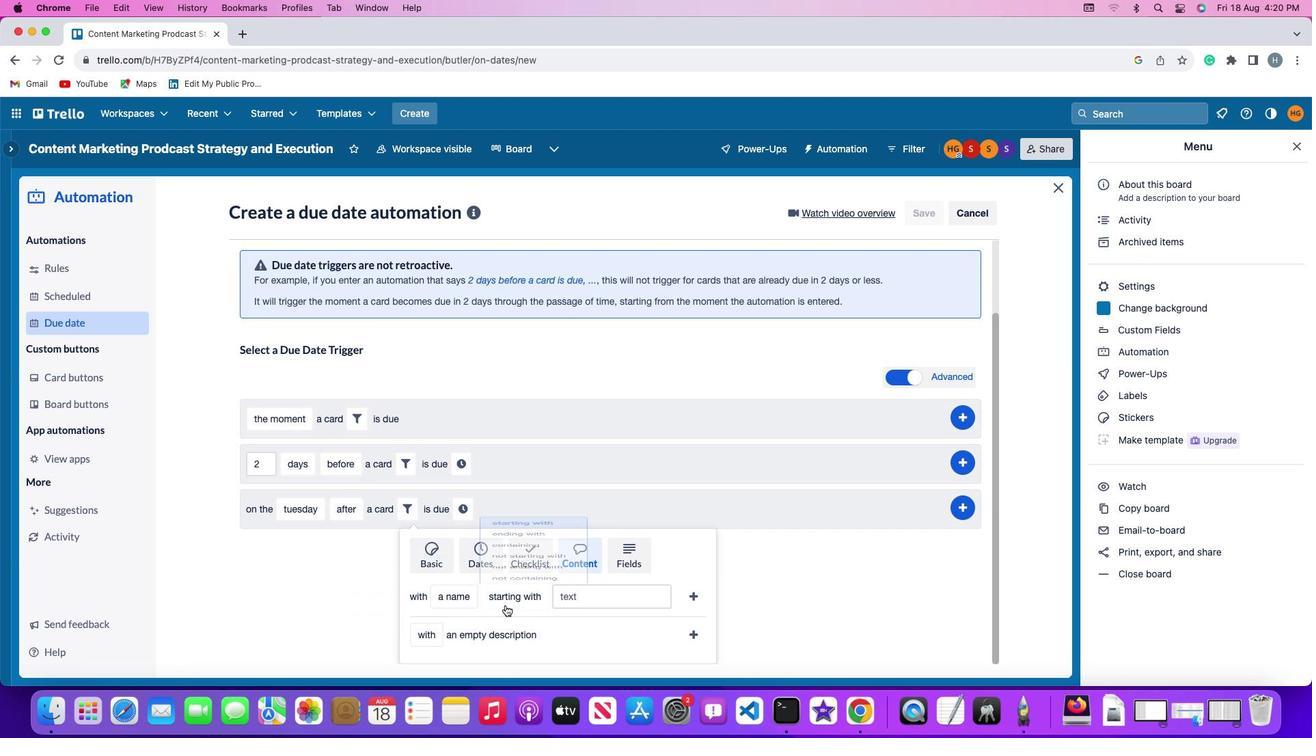 
Action: Mouse moved to (524, 518)
Screenshot: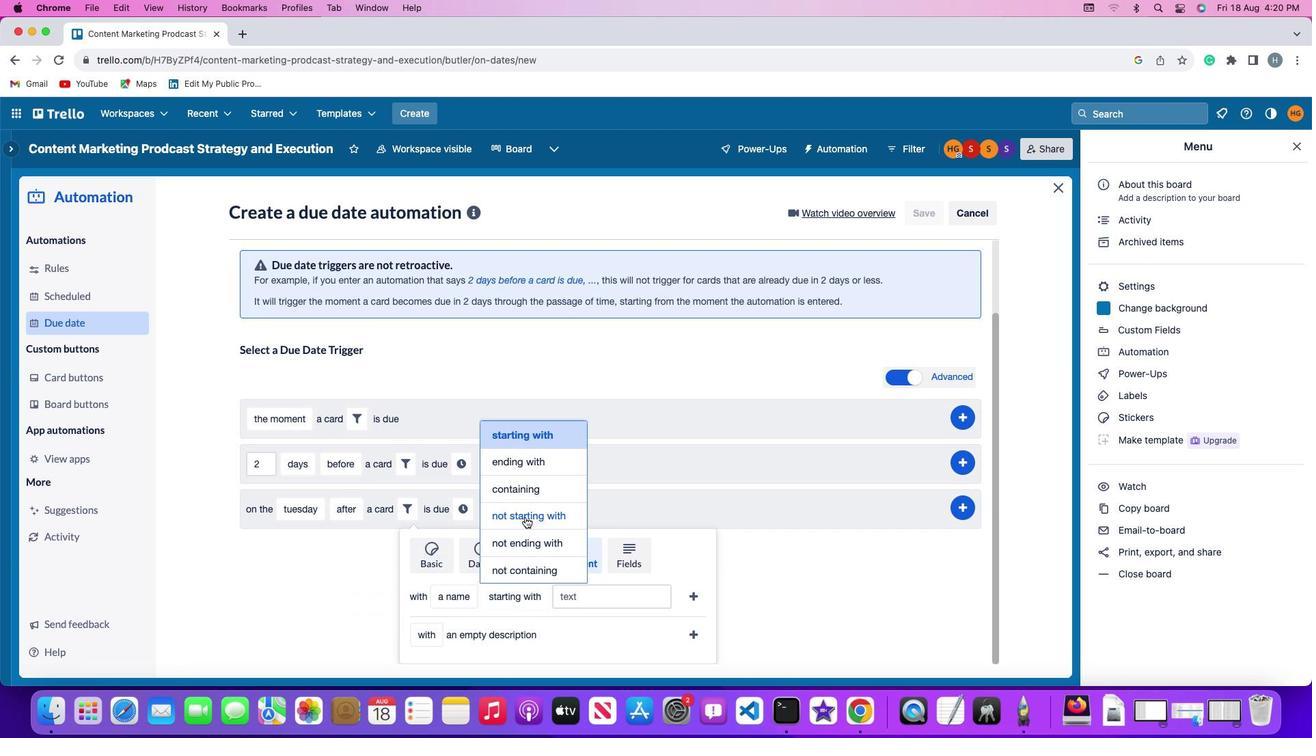 
Action: Mouse pressed left at (524, 518)
Screenshot: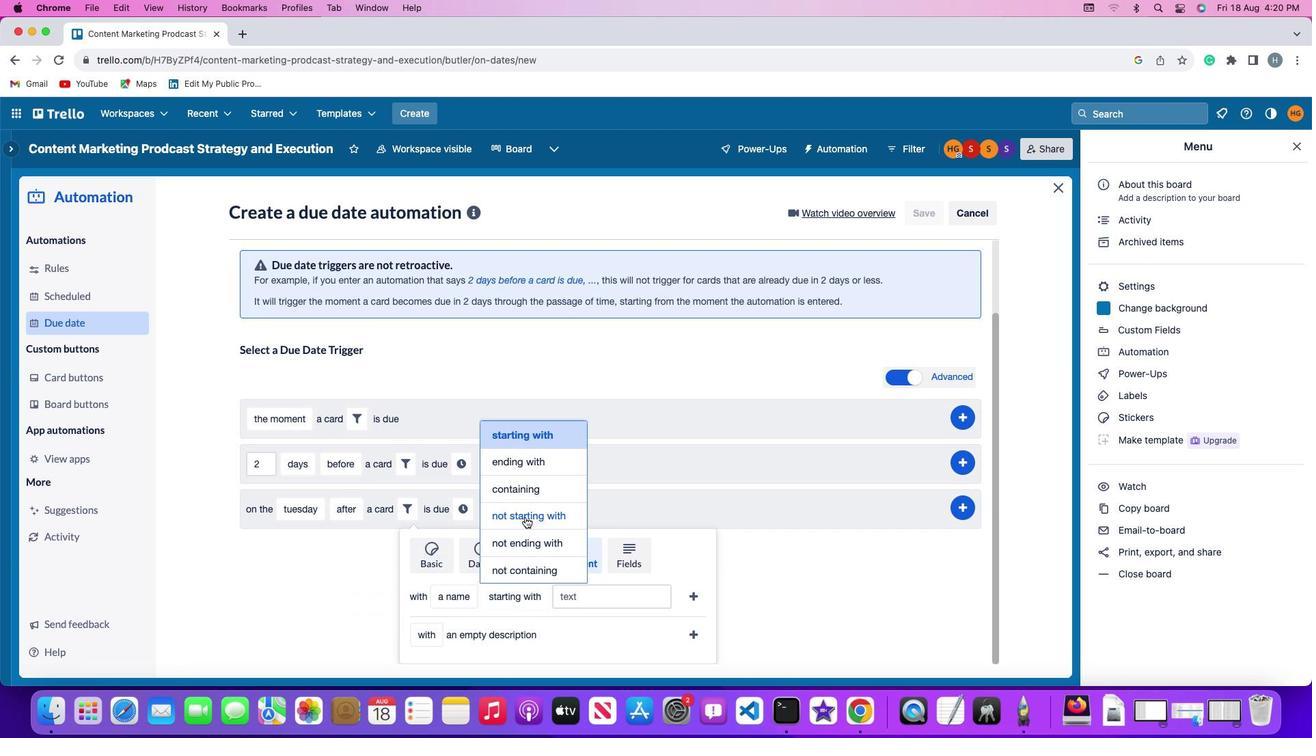 
Action: Mouse moved to (598, 592)
Screenshot: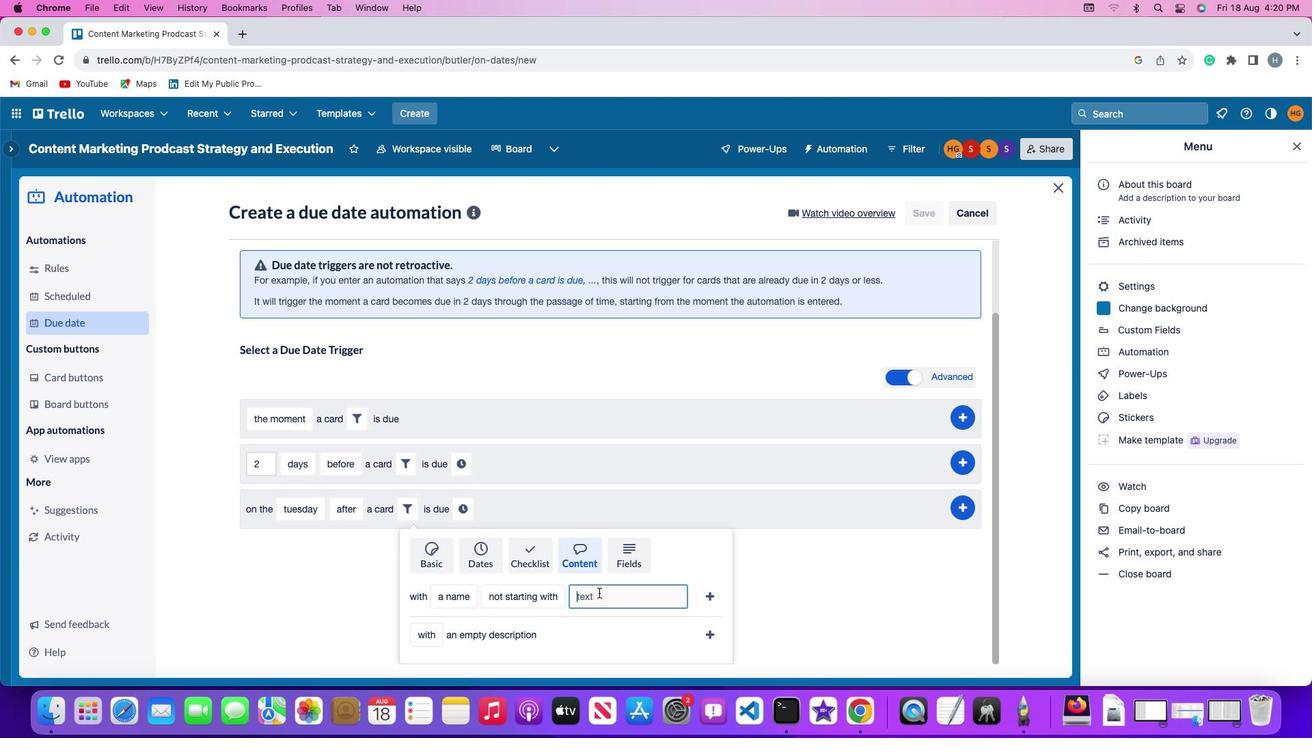 
Action: Mouse pressed left at (598, 592)
Screenshot: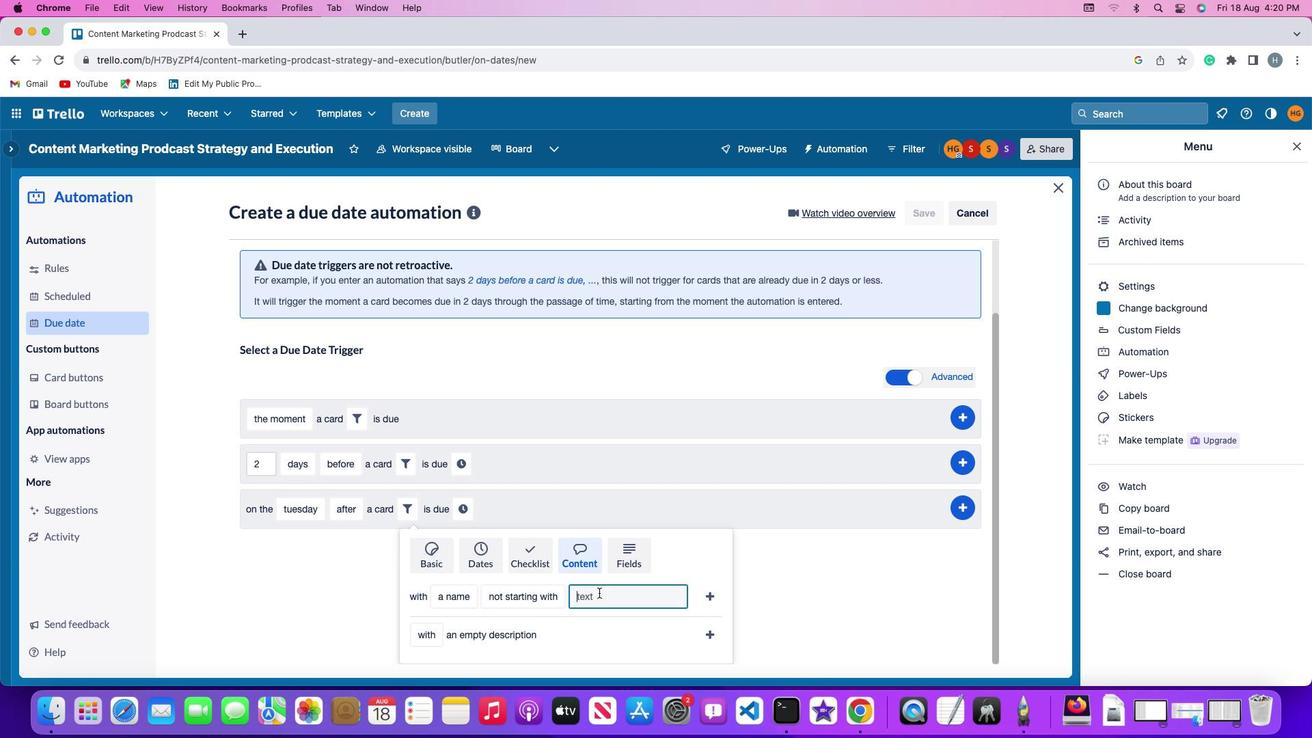 
Action: Mouse moved to (598, 593)
Screenshot: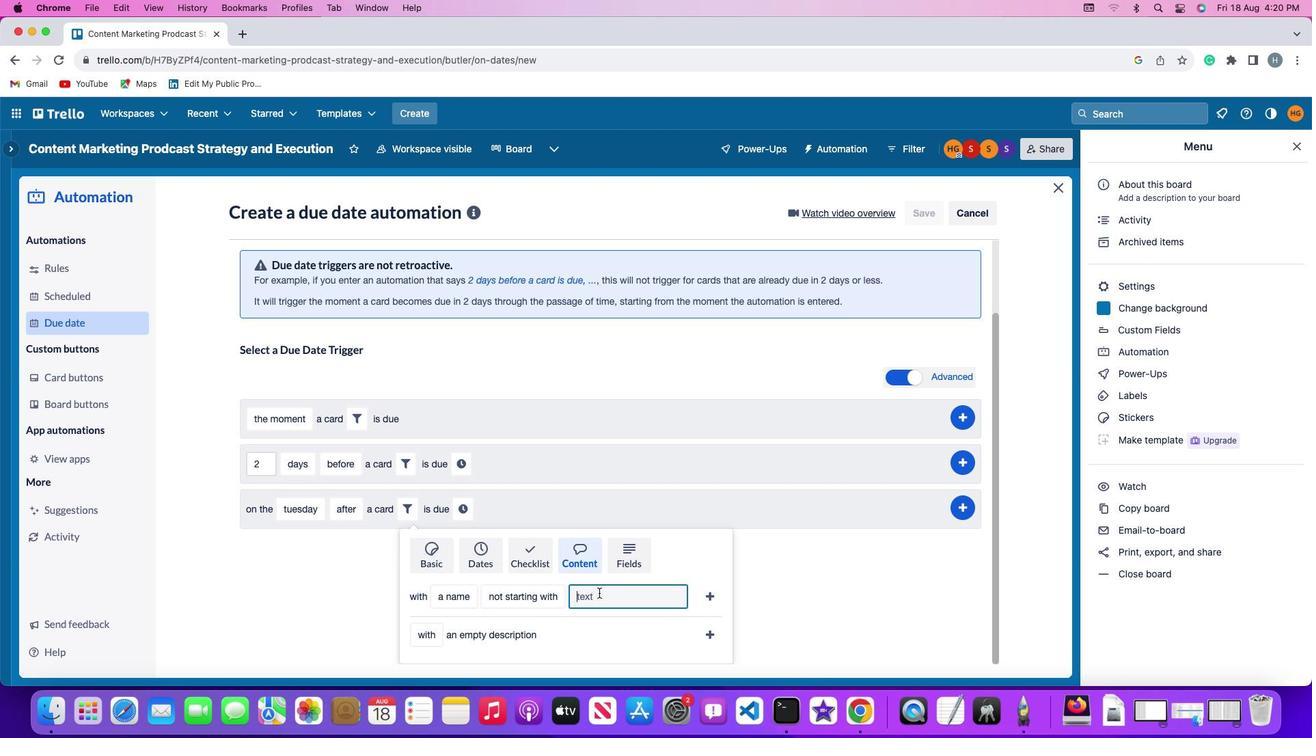 
Action: Key pressed 'r''e''s''u''m''e'
Screenshot: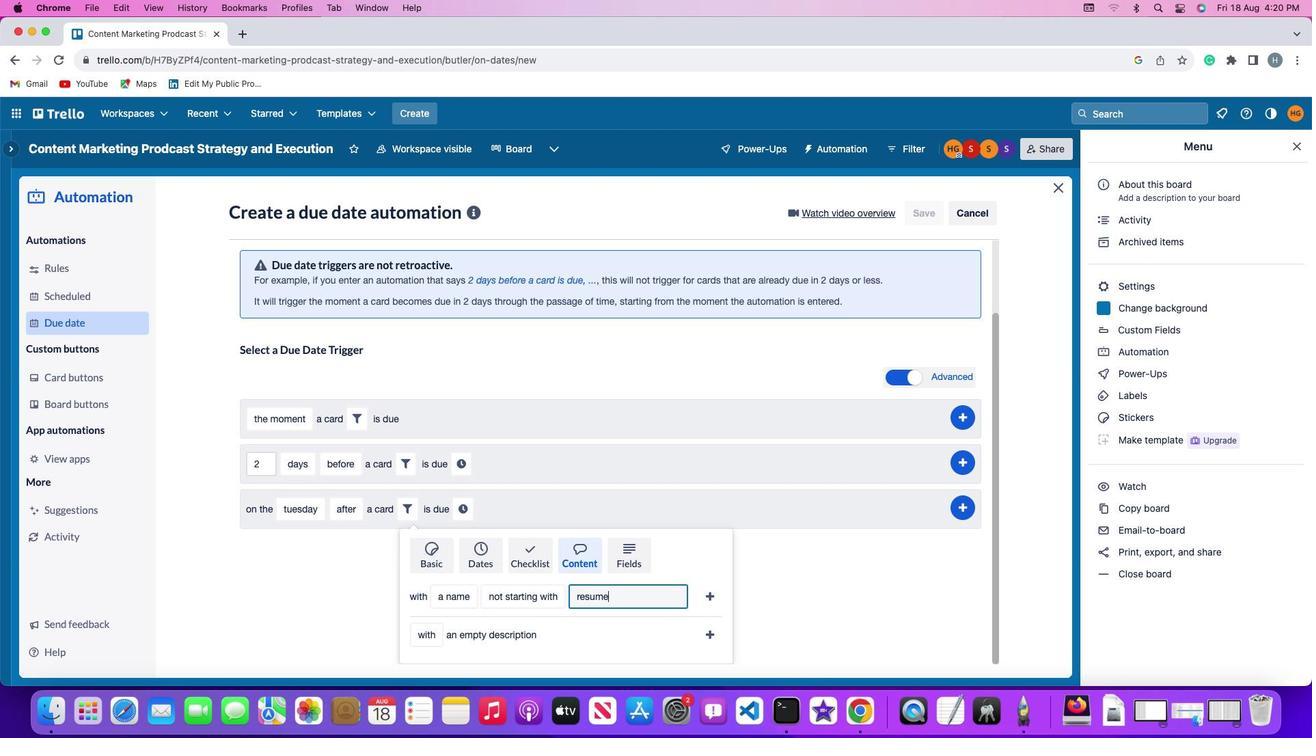 
Action: Mouse moved to (706, 594)
Screenshot: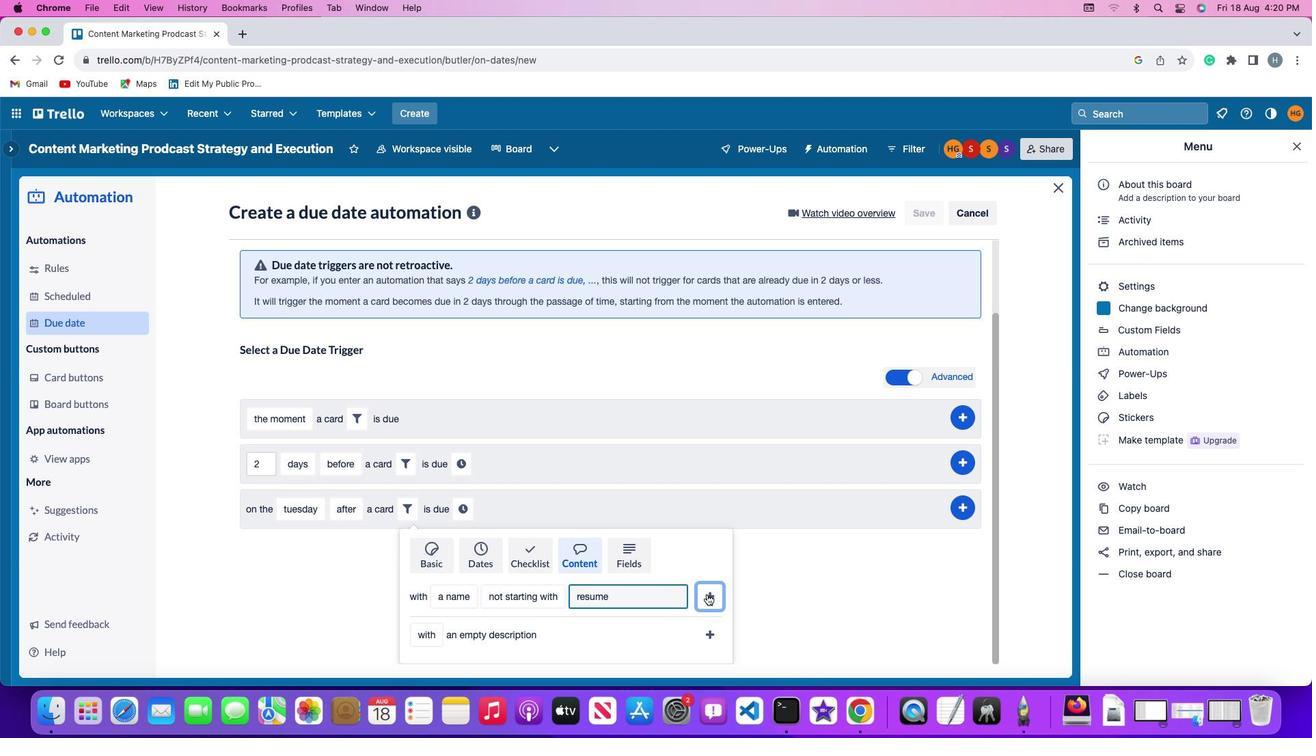 
Action: Mouse pressed left at (706, 594)
Screenshot: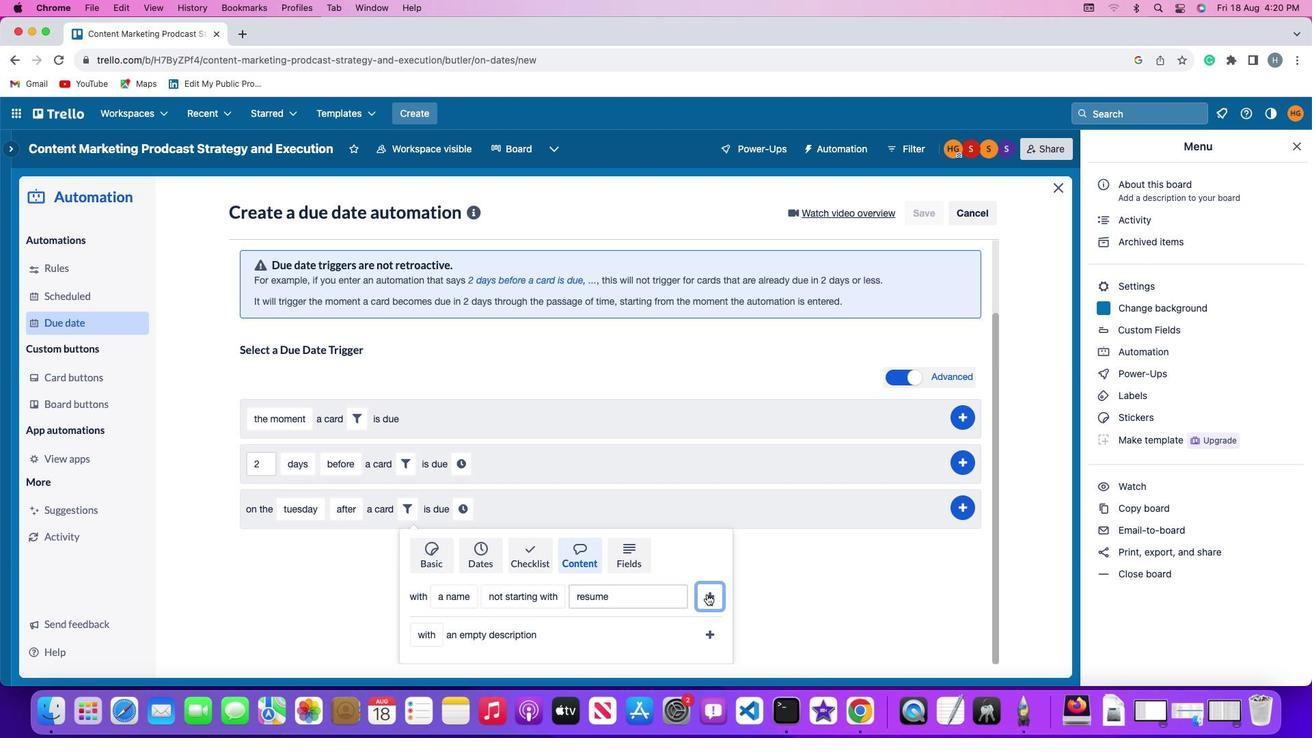 
Action: Mouse moved to (662, 592)
Screenshot: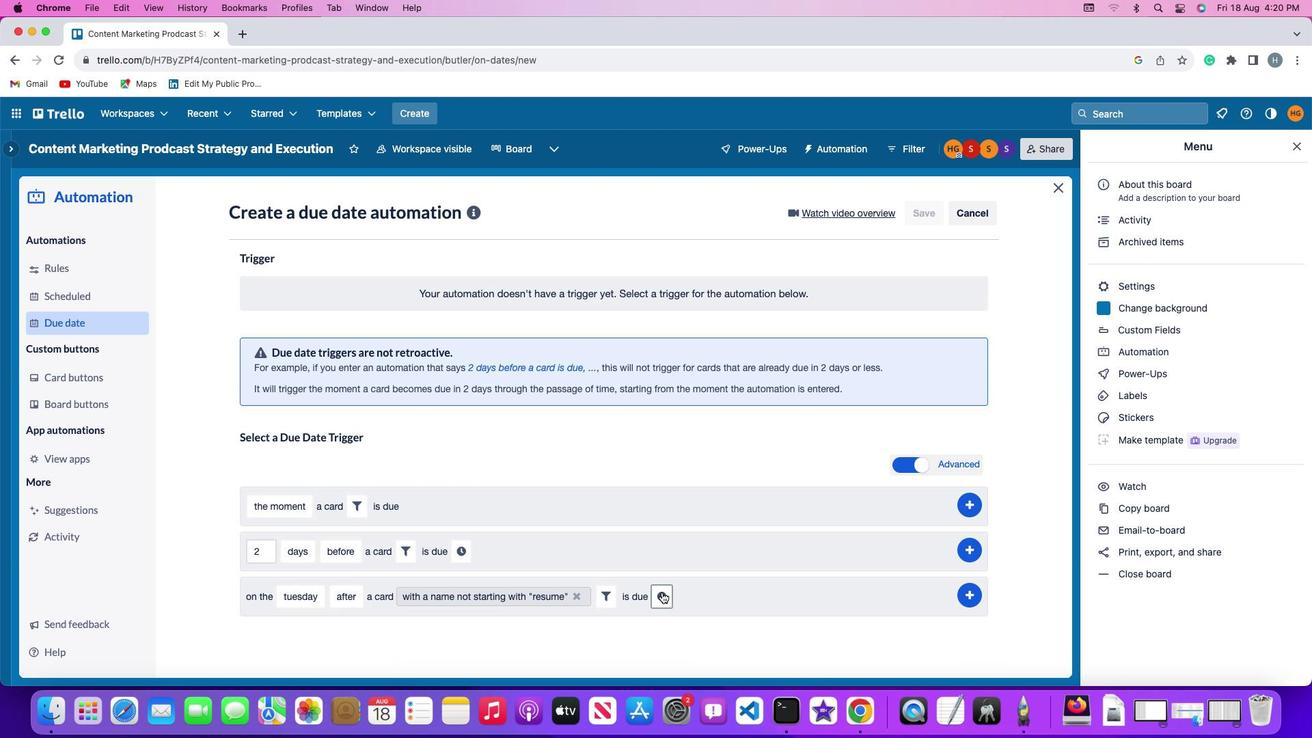 
Action: Mouse pressed left at (662, 592)
Screenshot: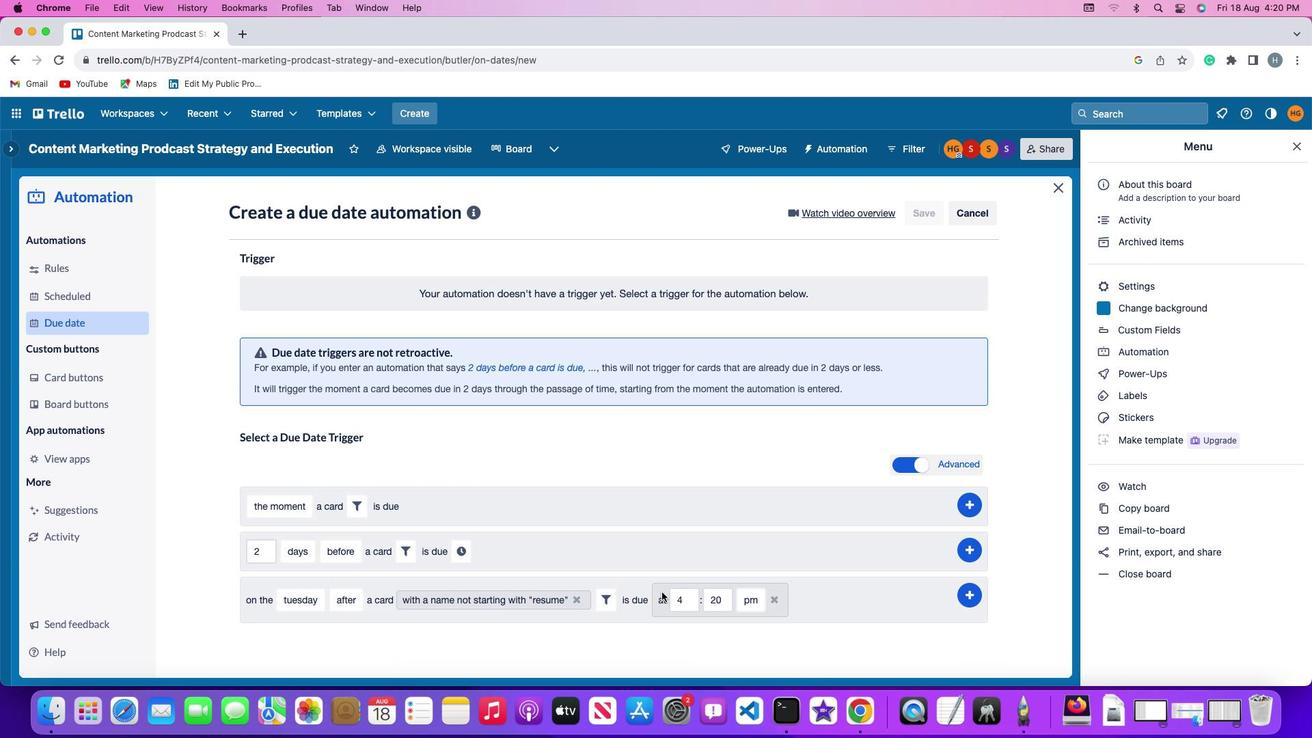 
Action: Mouse moved to (688, 601)
Screenshot: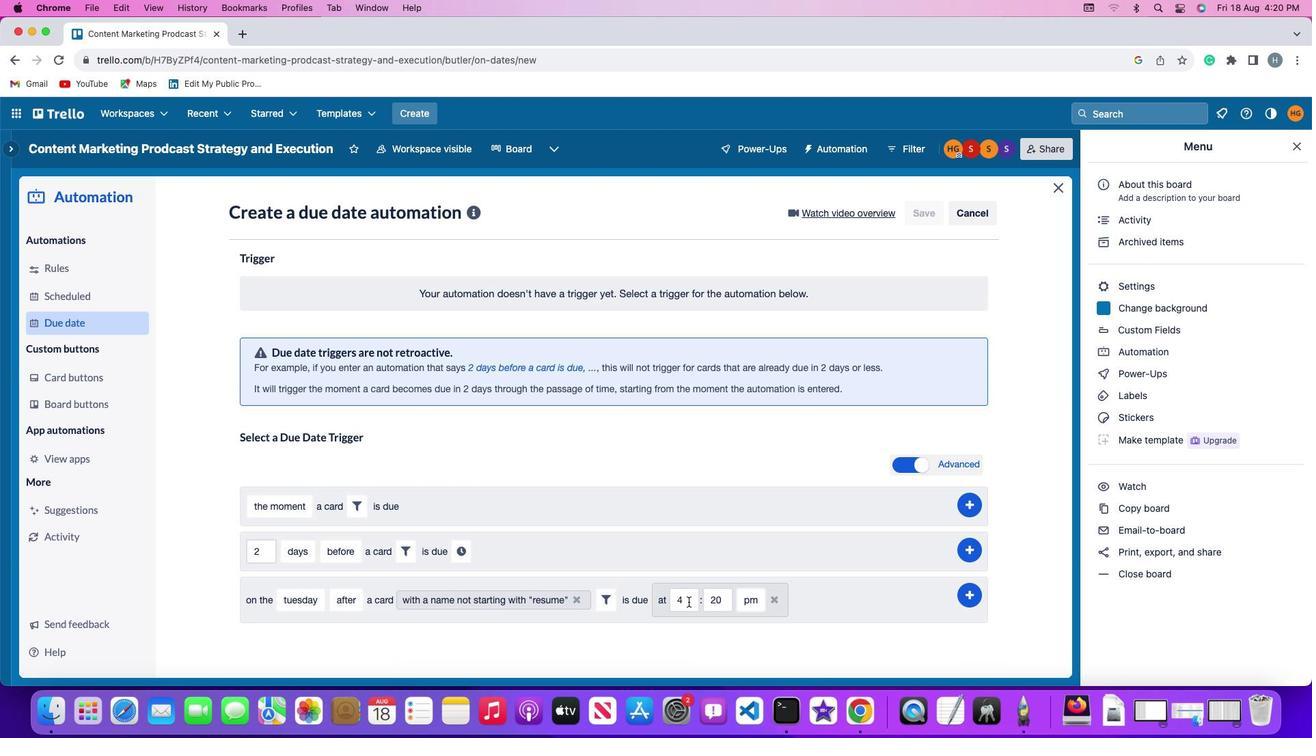 
Action: Mouse pressed left at (688, 601)
Screenshot: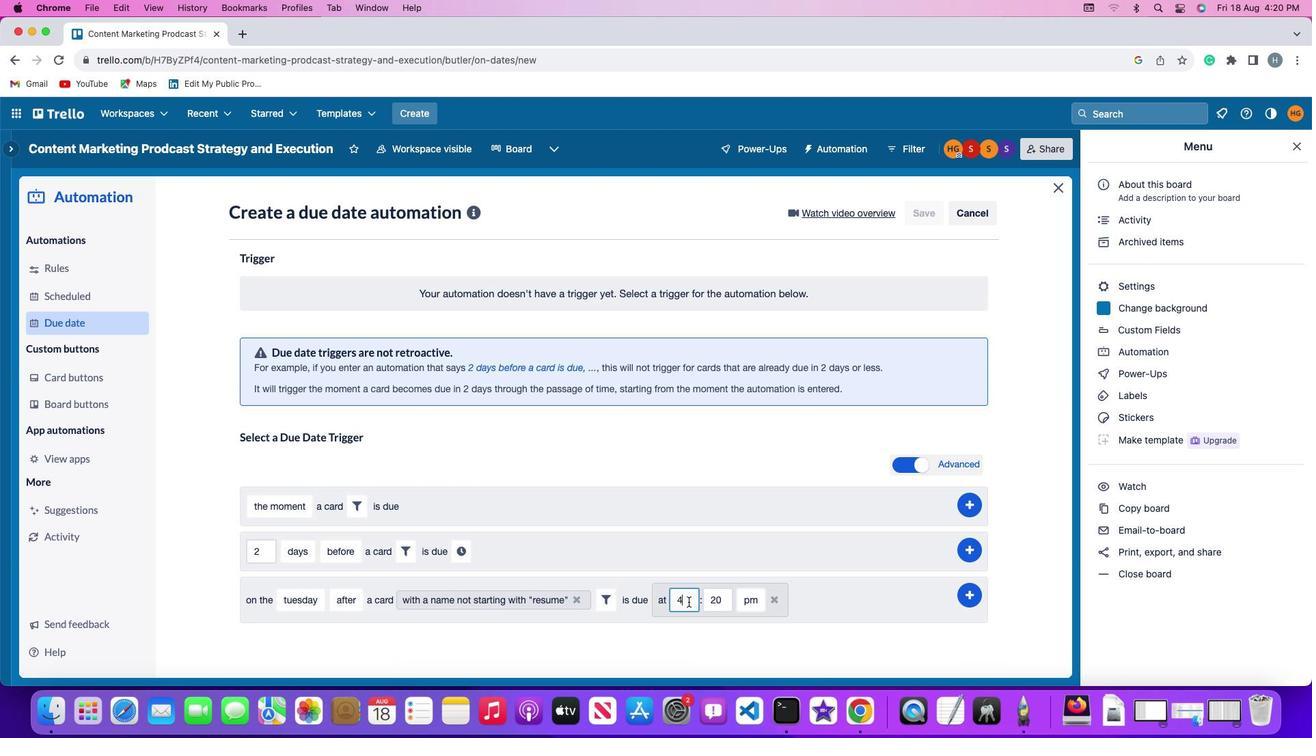 
Action: Key pressed Key.backspace'1''1'
Screenshot: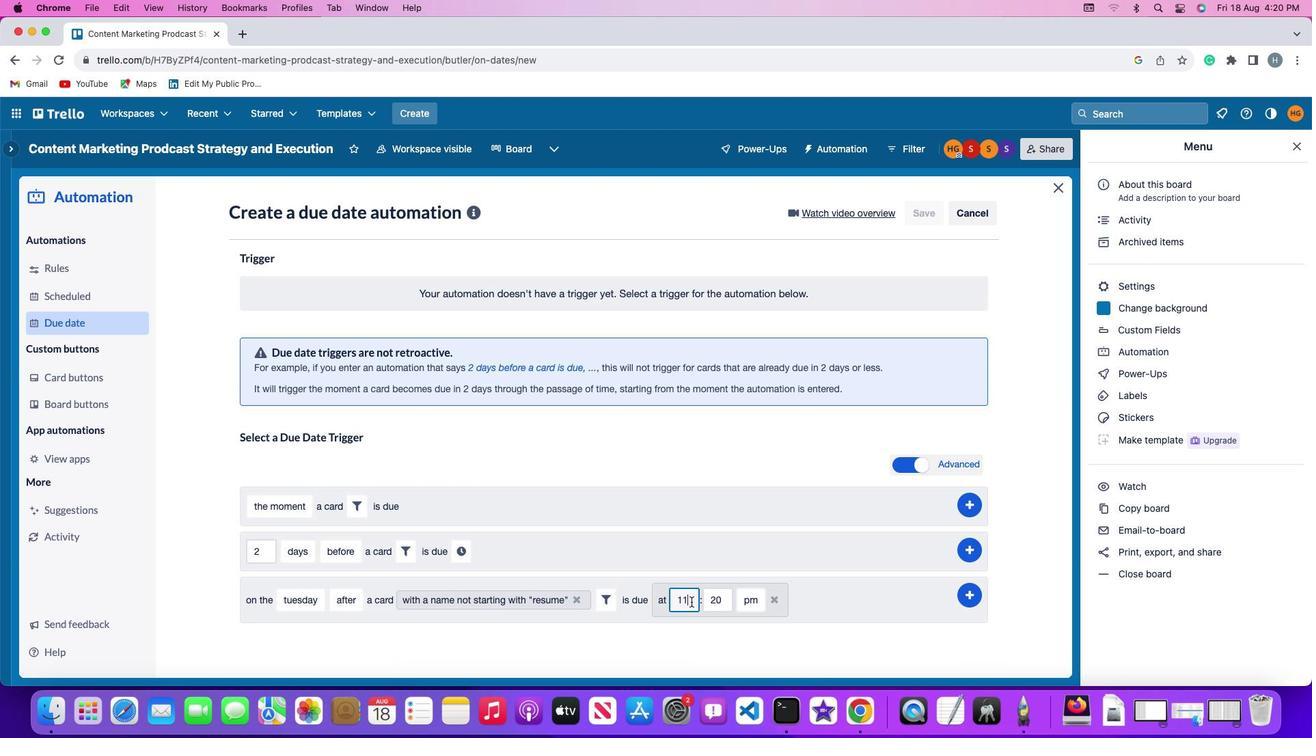 
Action: Mouse moved to (731, 602)
Screenshot: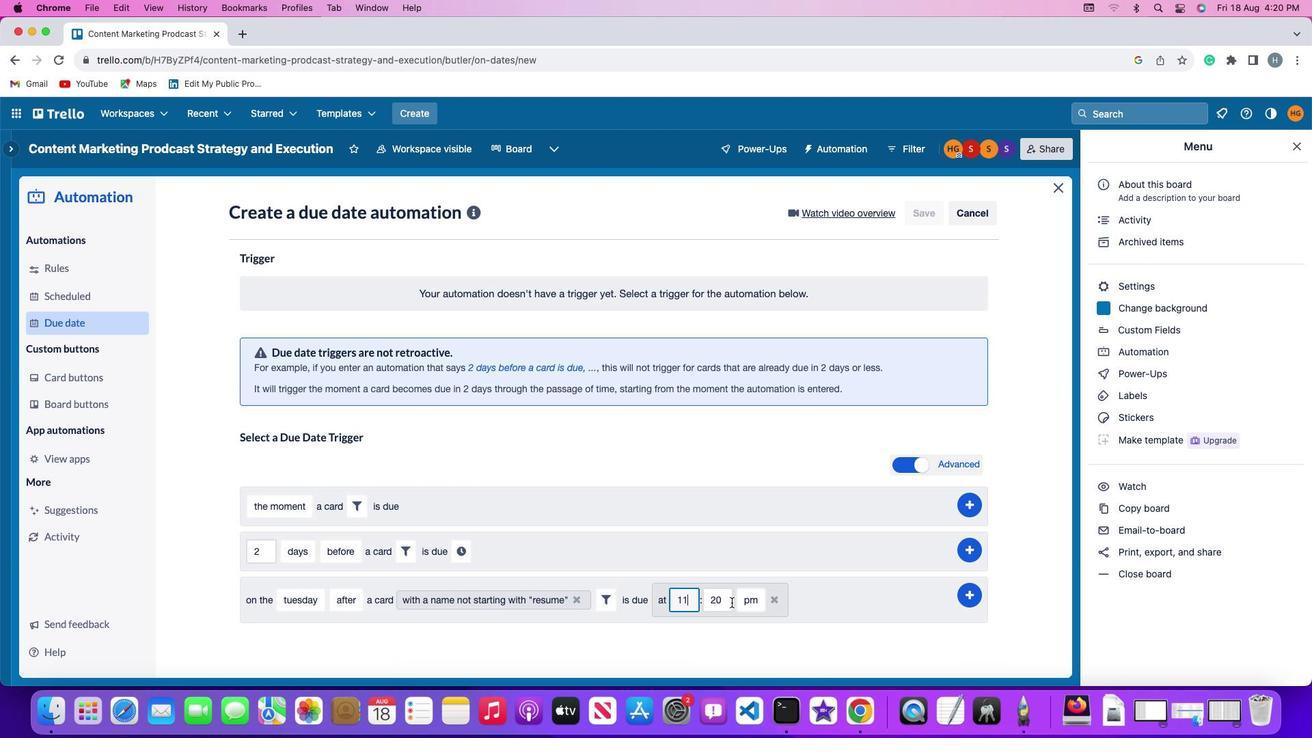 
Action: Mouse pressed left at (731, 602)
Screenshot: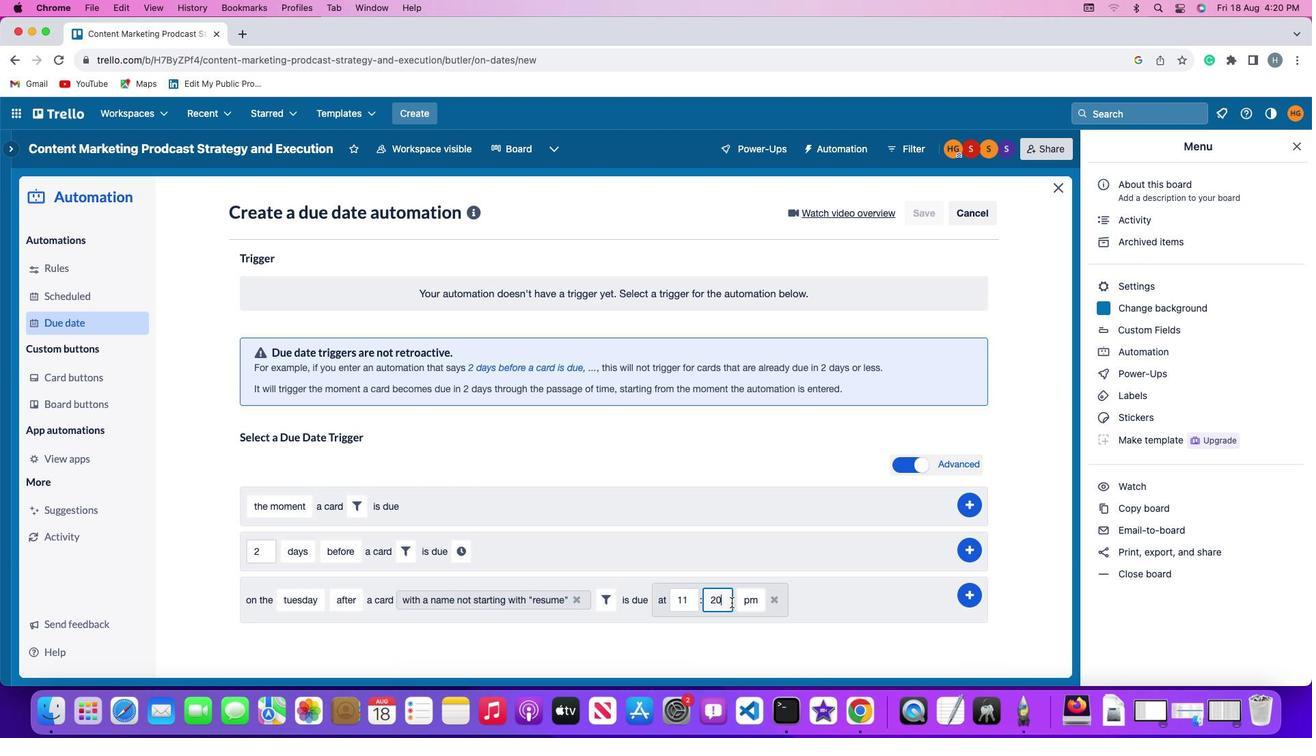 
Action: Mouse moved to (730, 601)
Screenshot: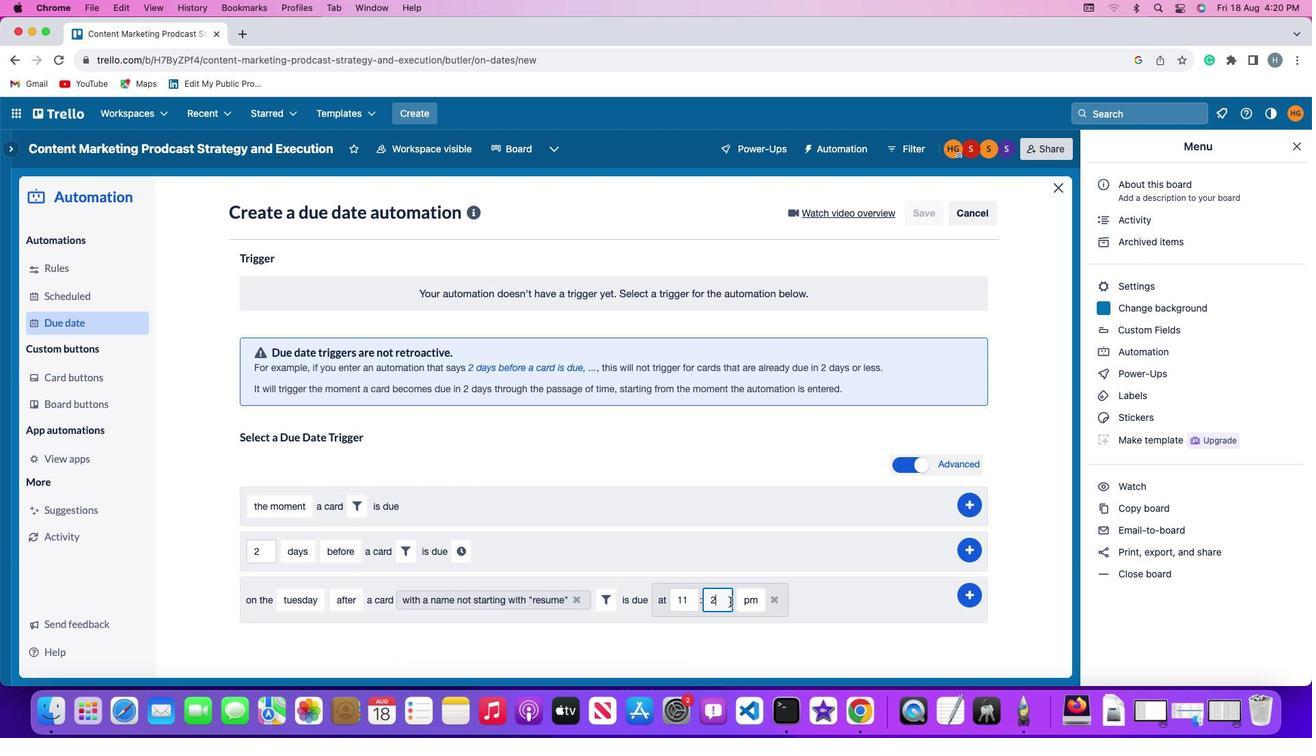 
Action: Key pressed Key.backspace
Screenshot: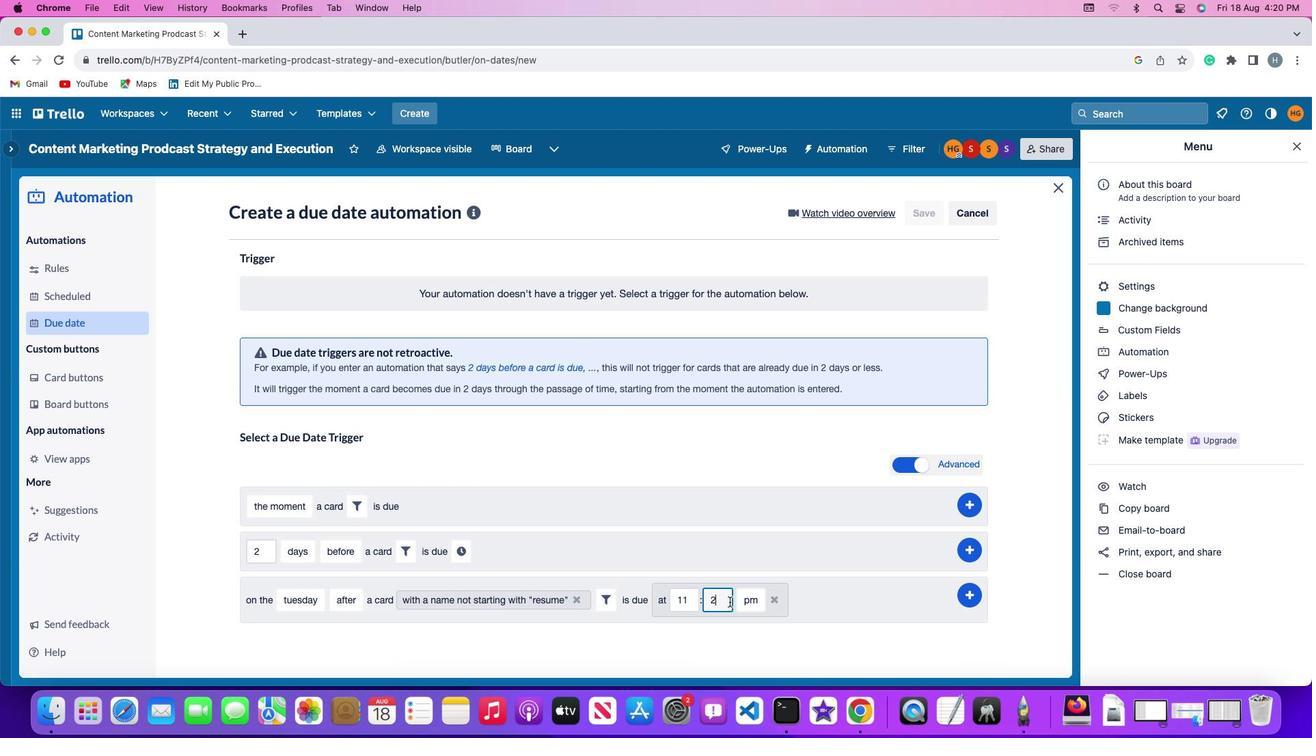 
Action: Mouse moved to (730, 601)
Screenshot: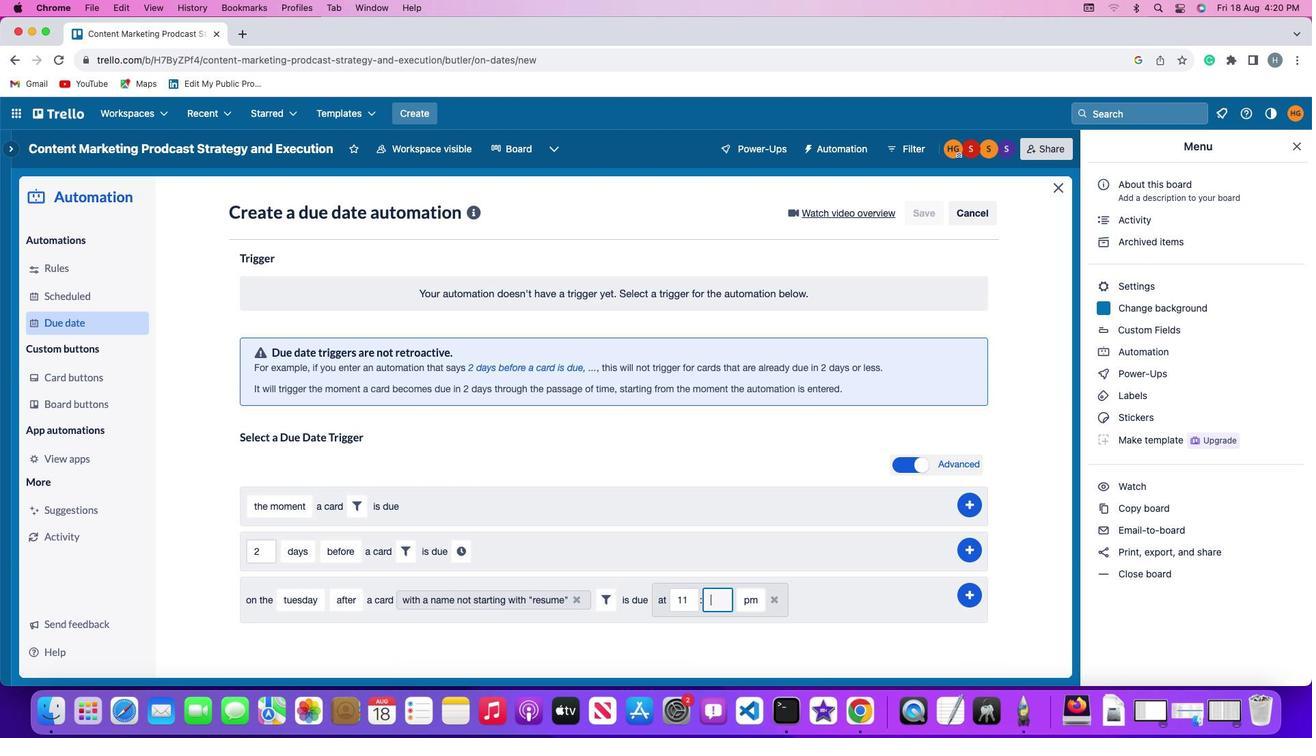 
Action: Key pressed Key.backspace
Screenshot: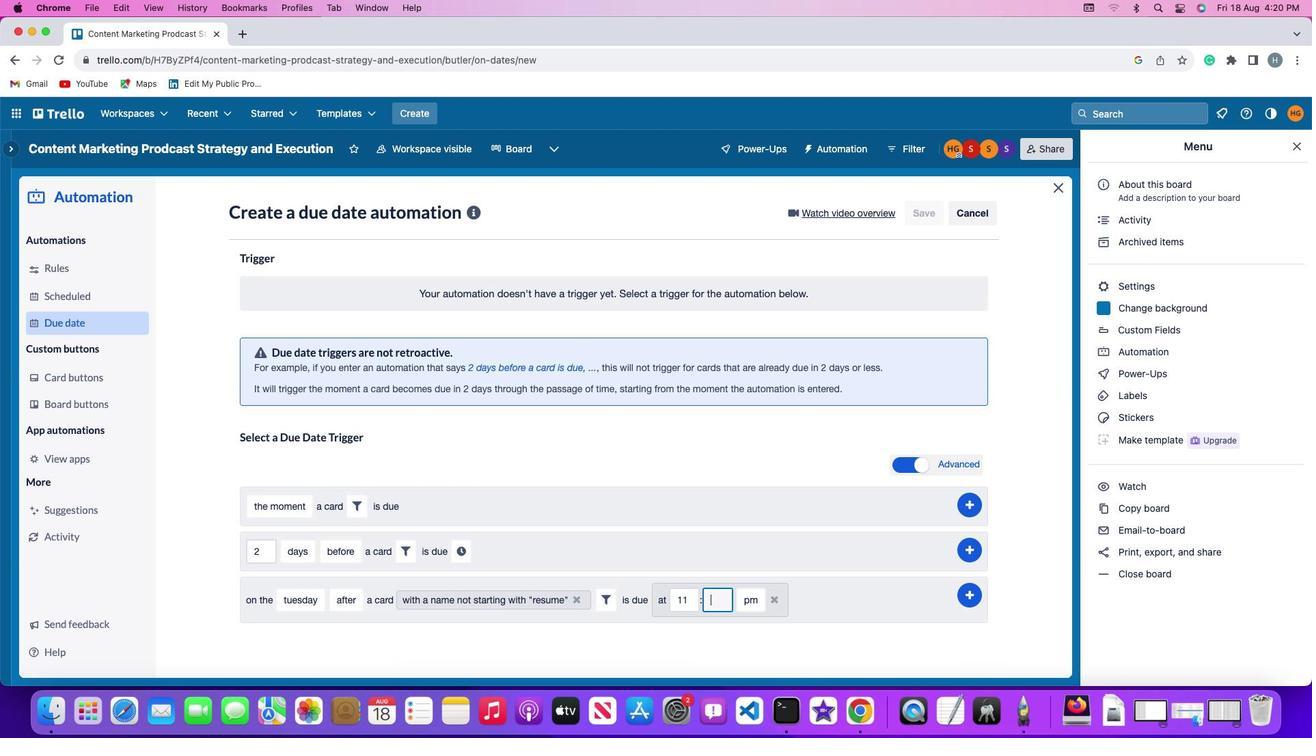 
Action: Mouse moved to (728, 600)
Screenshot: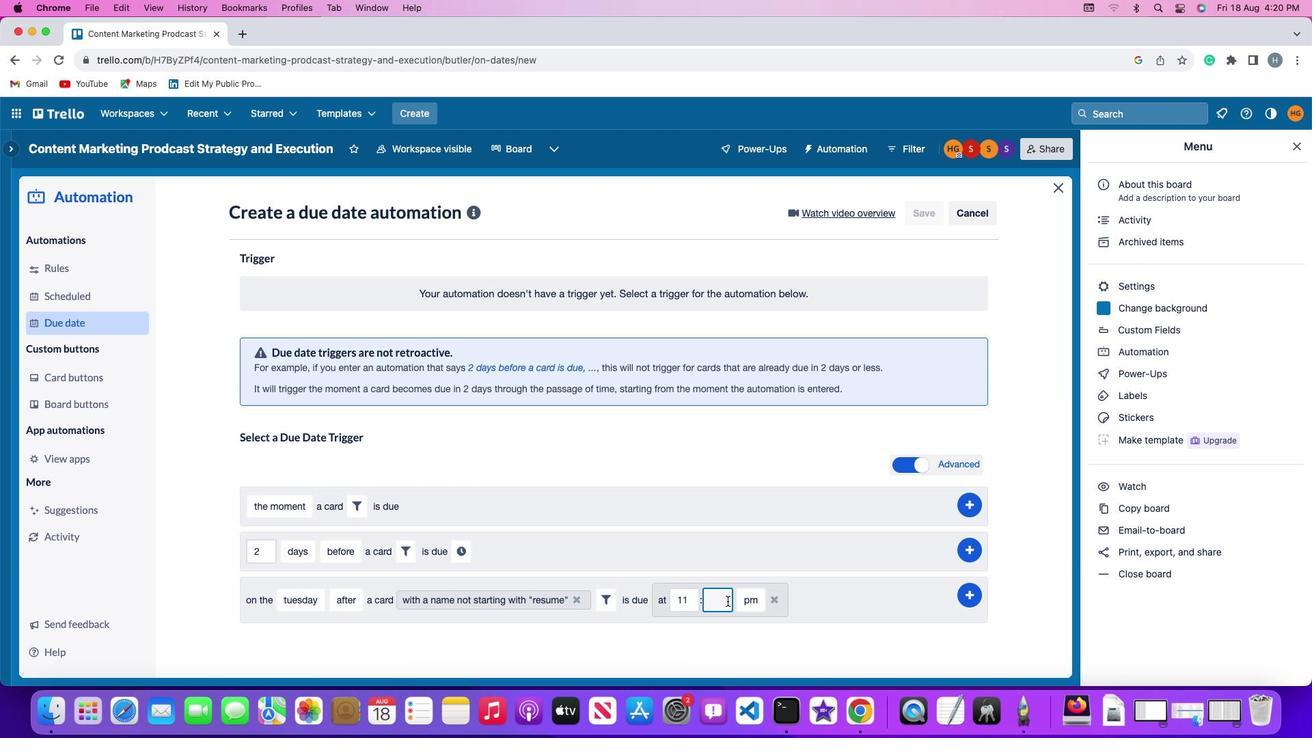 
Action: Key pressed '0''0'
Screenshot: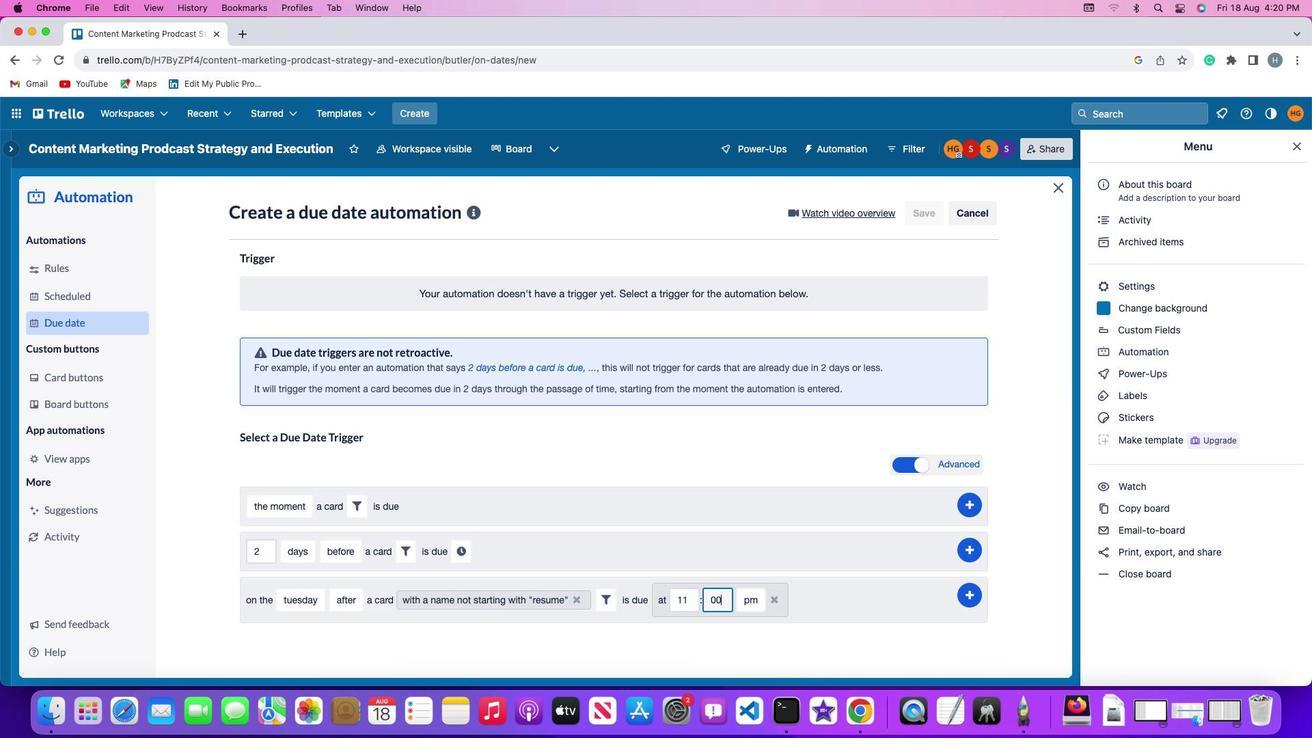 
Action: Mouse moved to (749, 597)
Screenshot: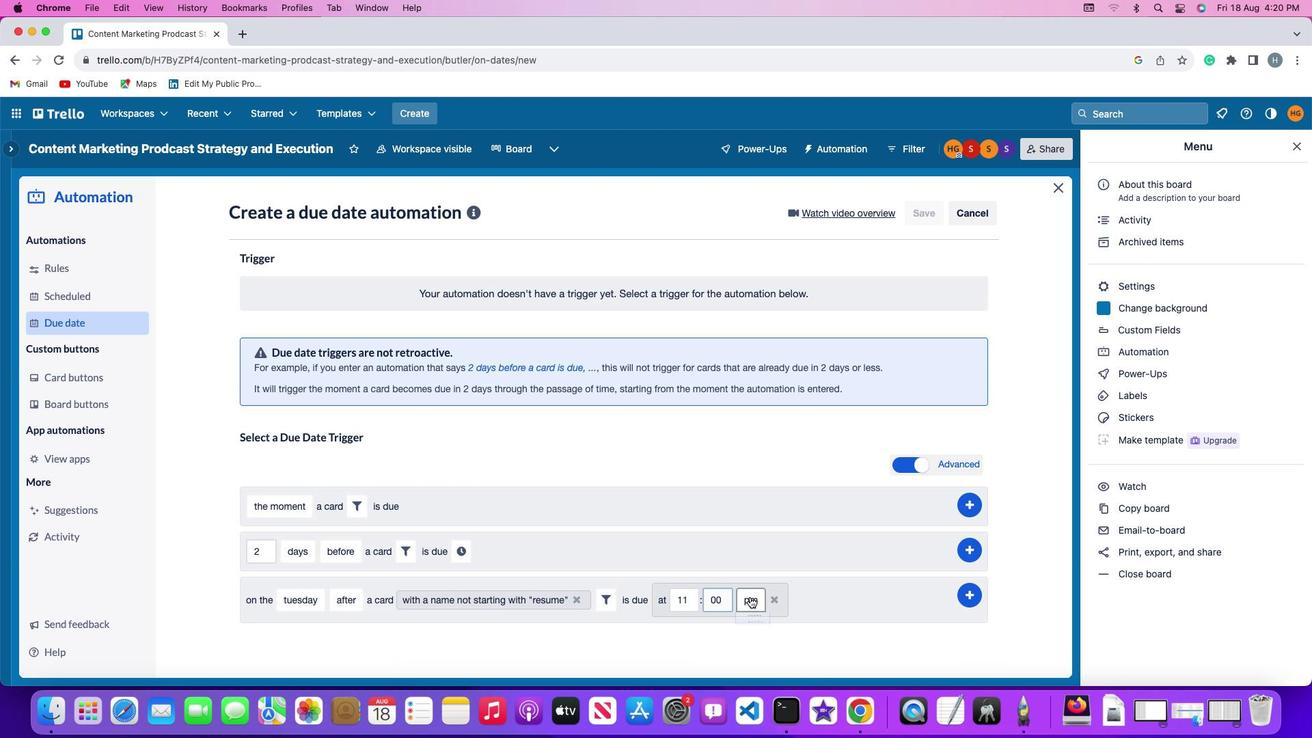 
Action: Mouse pressed left at (749, 597)
Screenshot: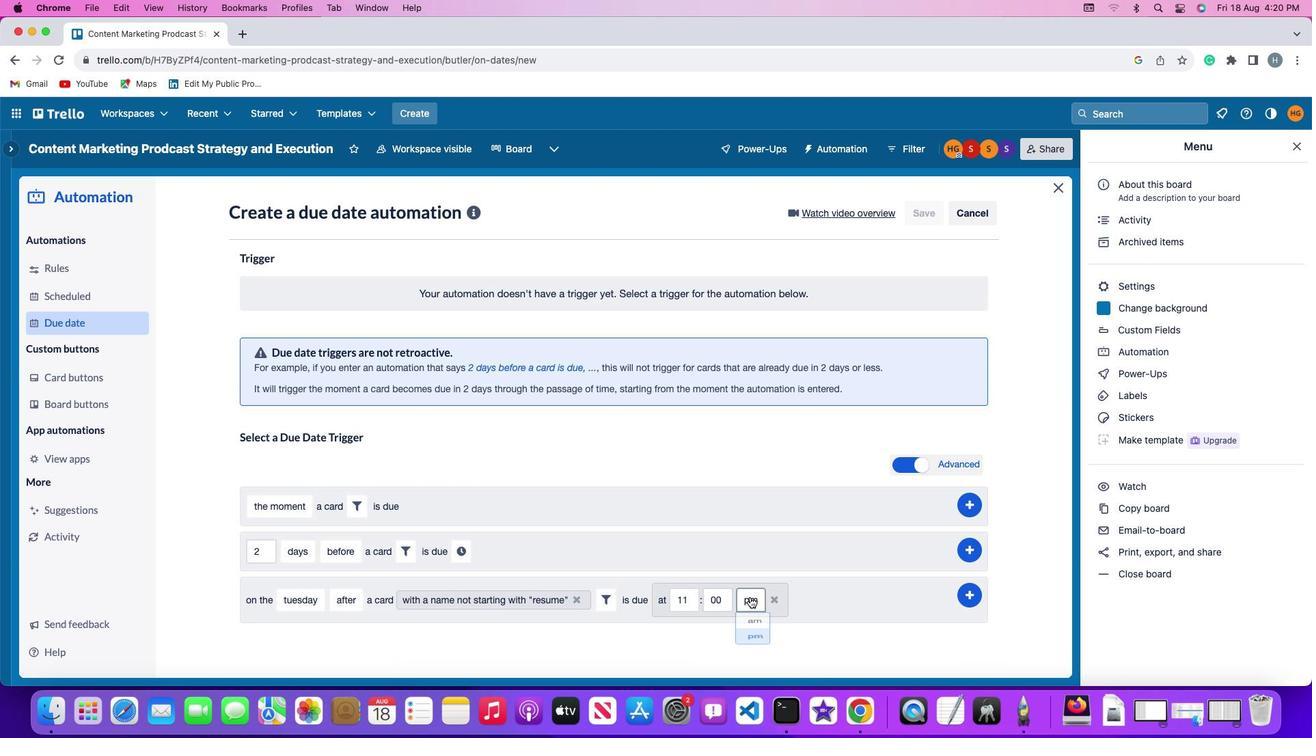 
Action: Mouse moved to (749, 630)
Screenshot: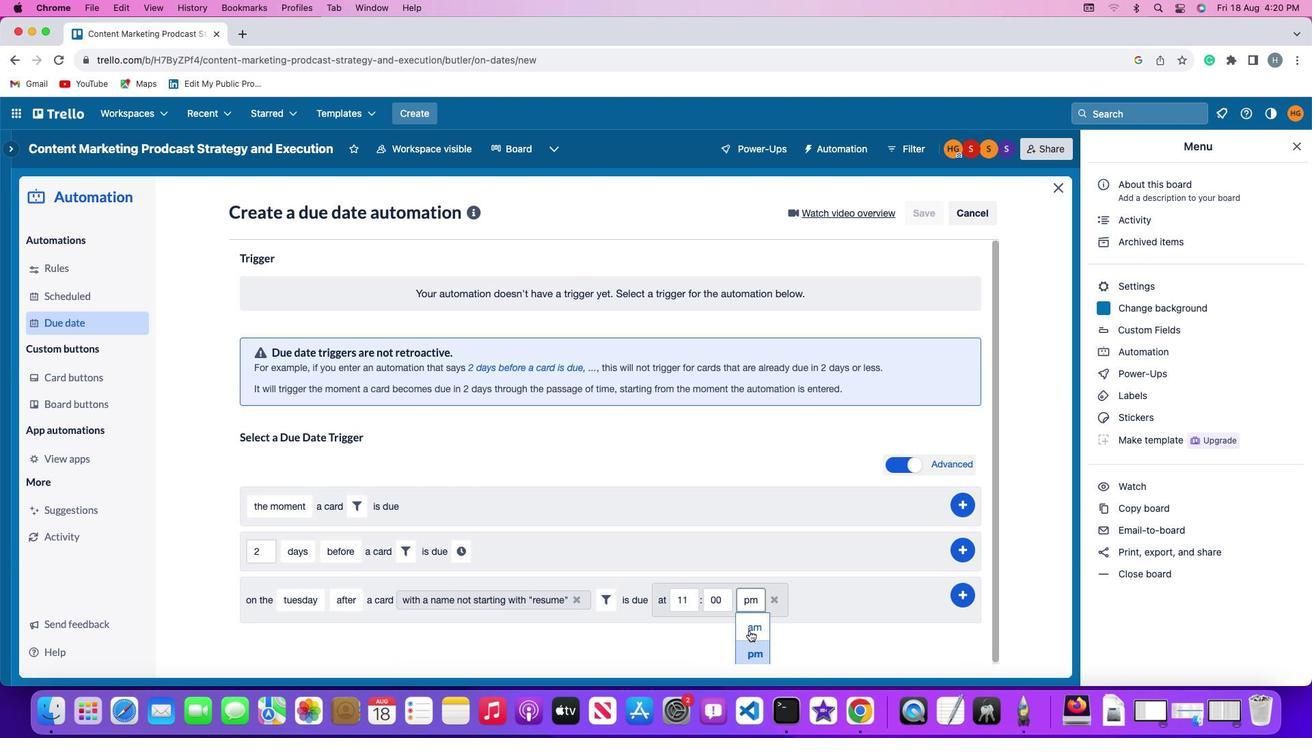 
Action: Mouse pressed left at (749, 630)
Screenshot: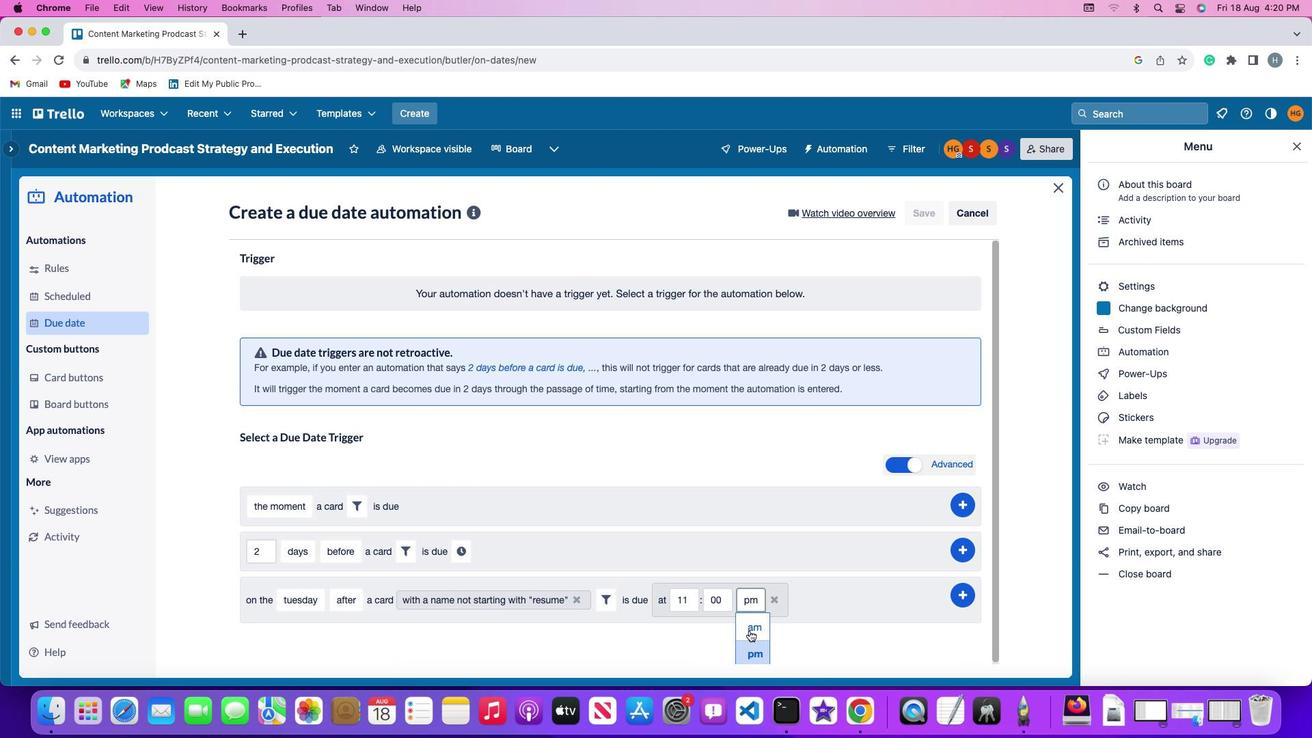 
Action: Mouse moved to (969, 593)
Screenshot: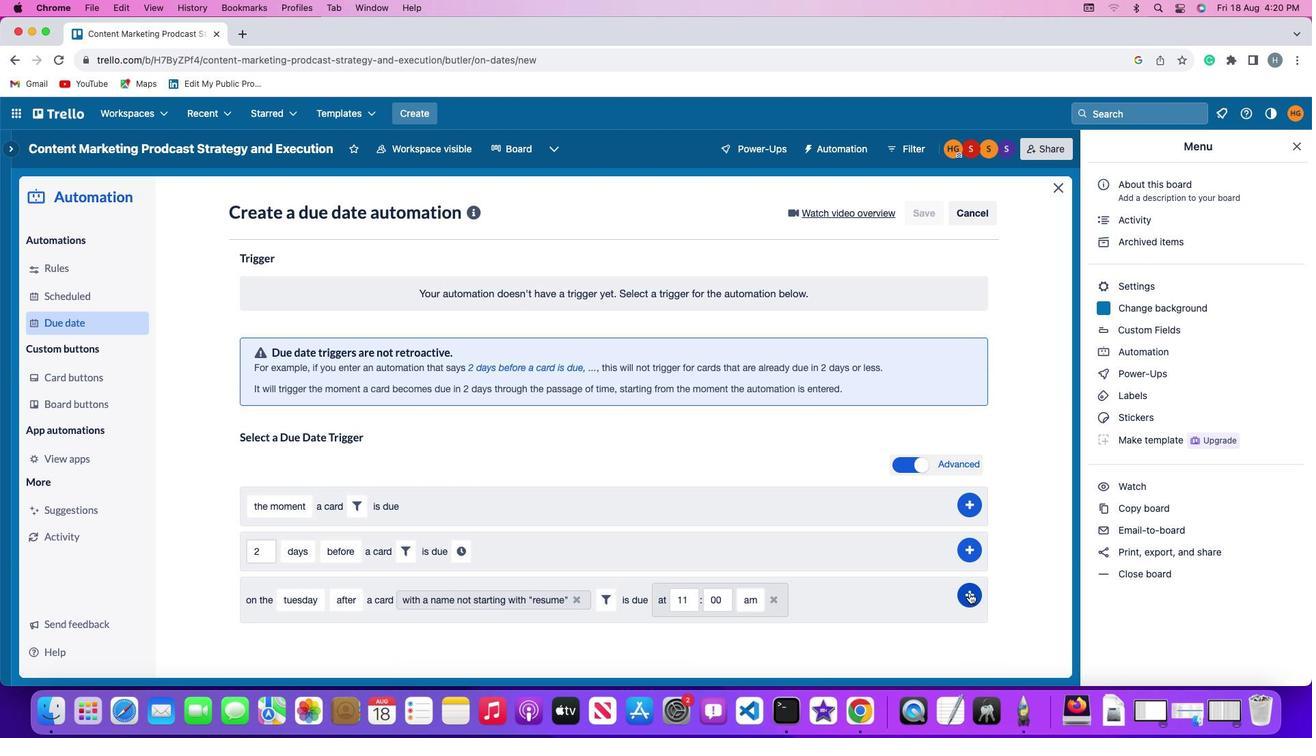 
Action: Mouse pressed left at (969, 593)
Screenshot: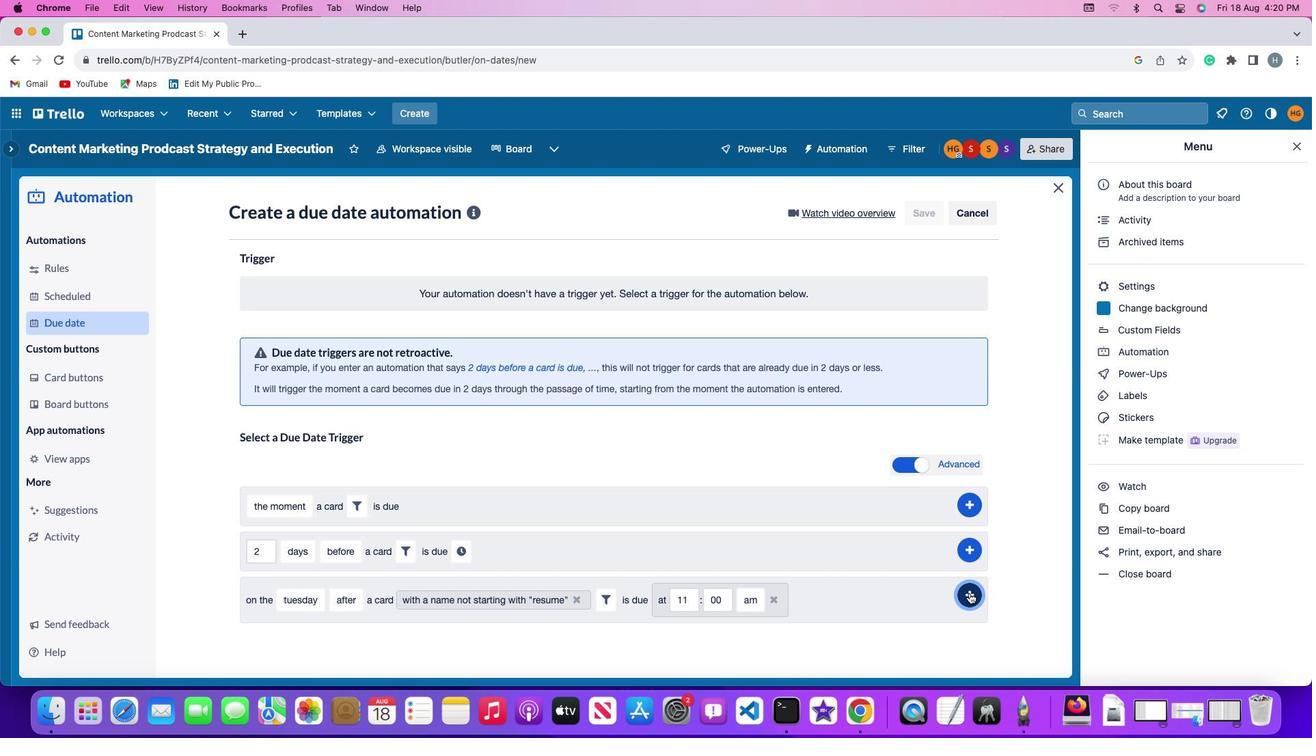 
Action: Mouse moved to (1030, 483)
Screenshot: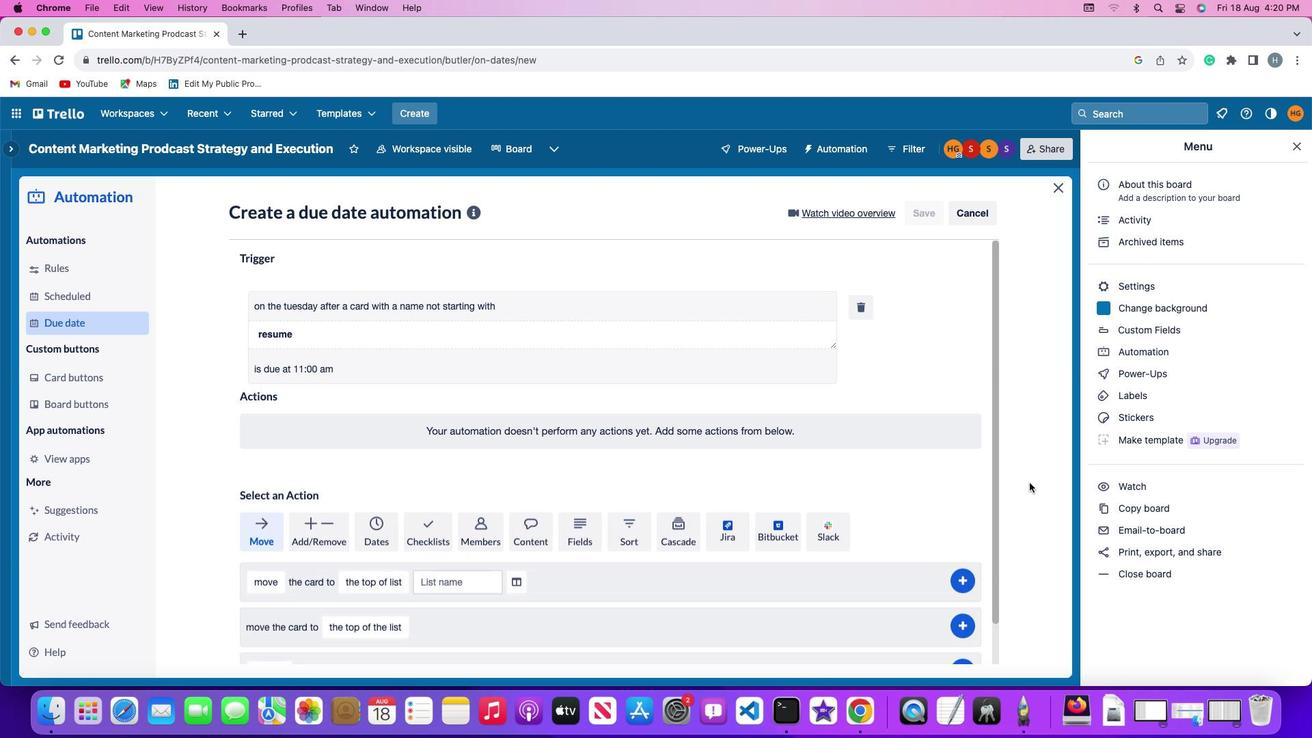 
